 Task: In the  document management.txt Insert the command  'Viewing'Email the file to   'softage2@softage.net', with message attached Time-Sensitive: I kindly ask you to go through the email I've sent as soon as possible. and file type: HTML
Action: Mouse moved to (334, 487)
Screenshot: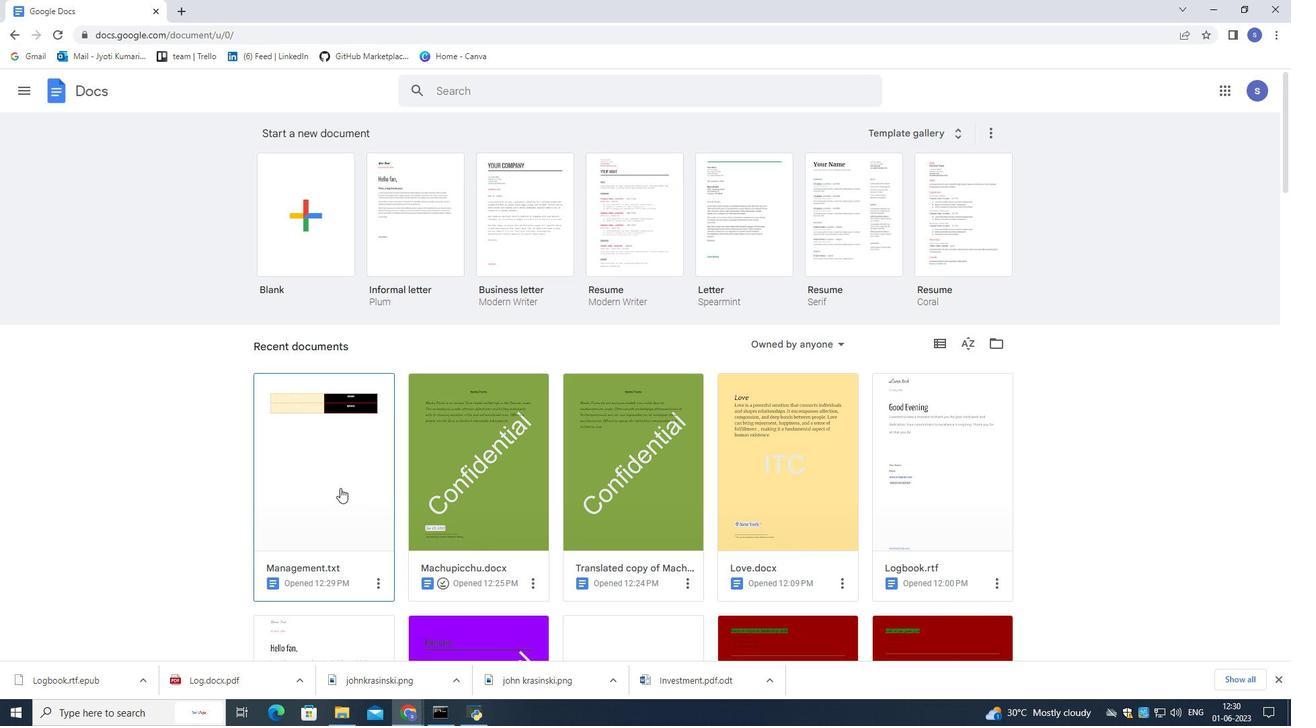 
Action: Mouse pressed left at (334, 487)
Screenshot: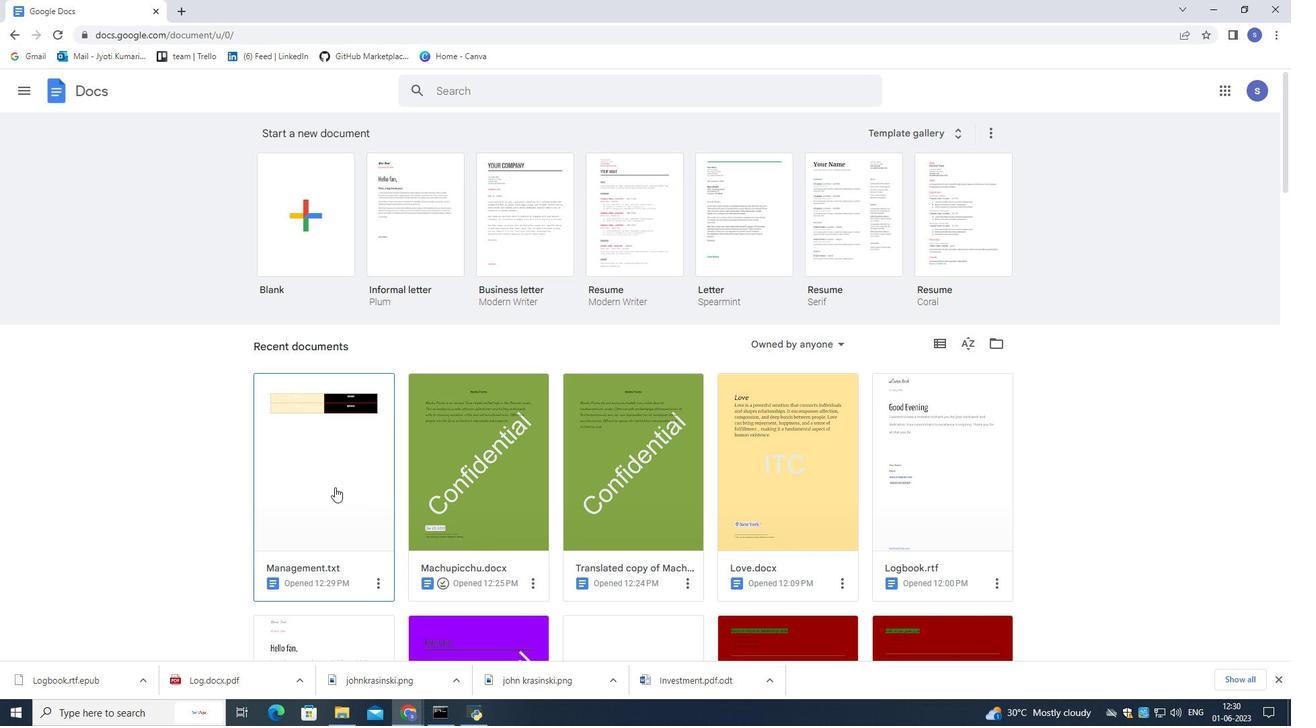 
Action: Mouse pressed left at (334, 487)
Screenshot: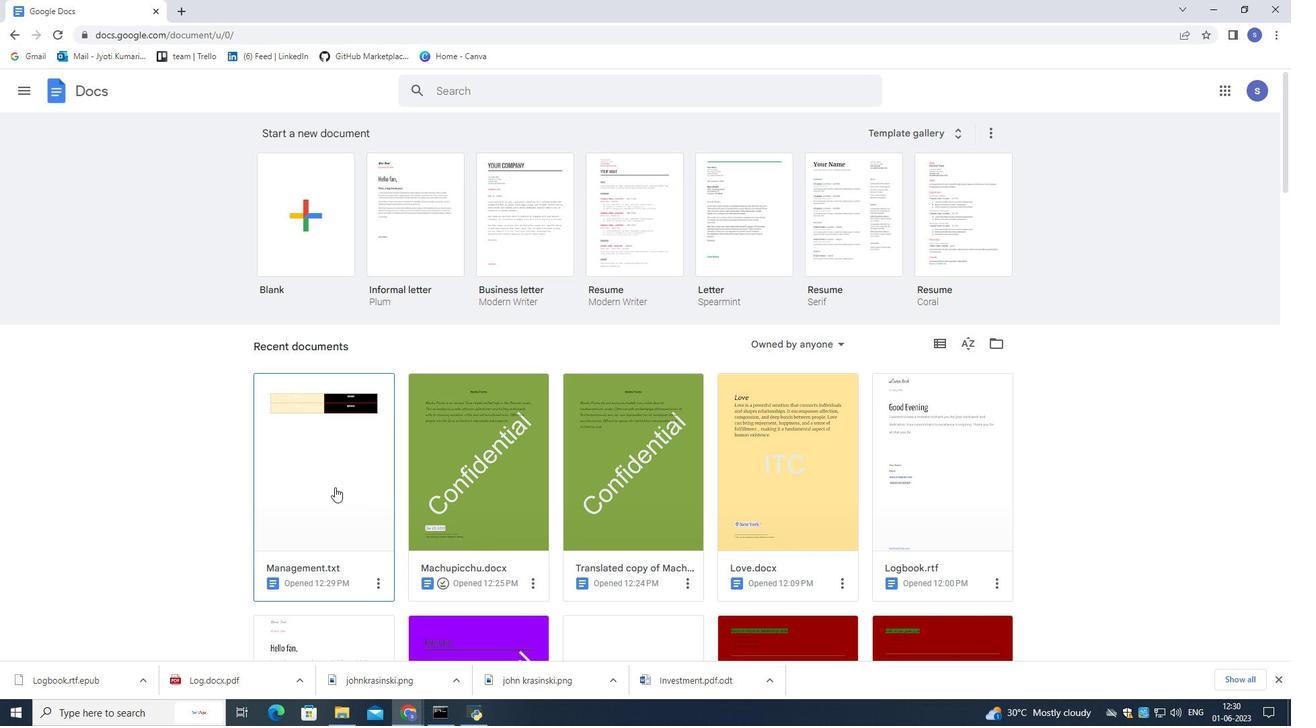 
Action: Mouse moved to (1207, 134)
Screenshot: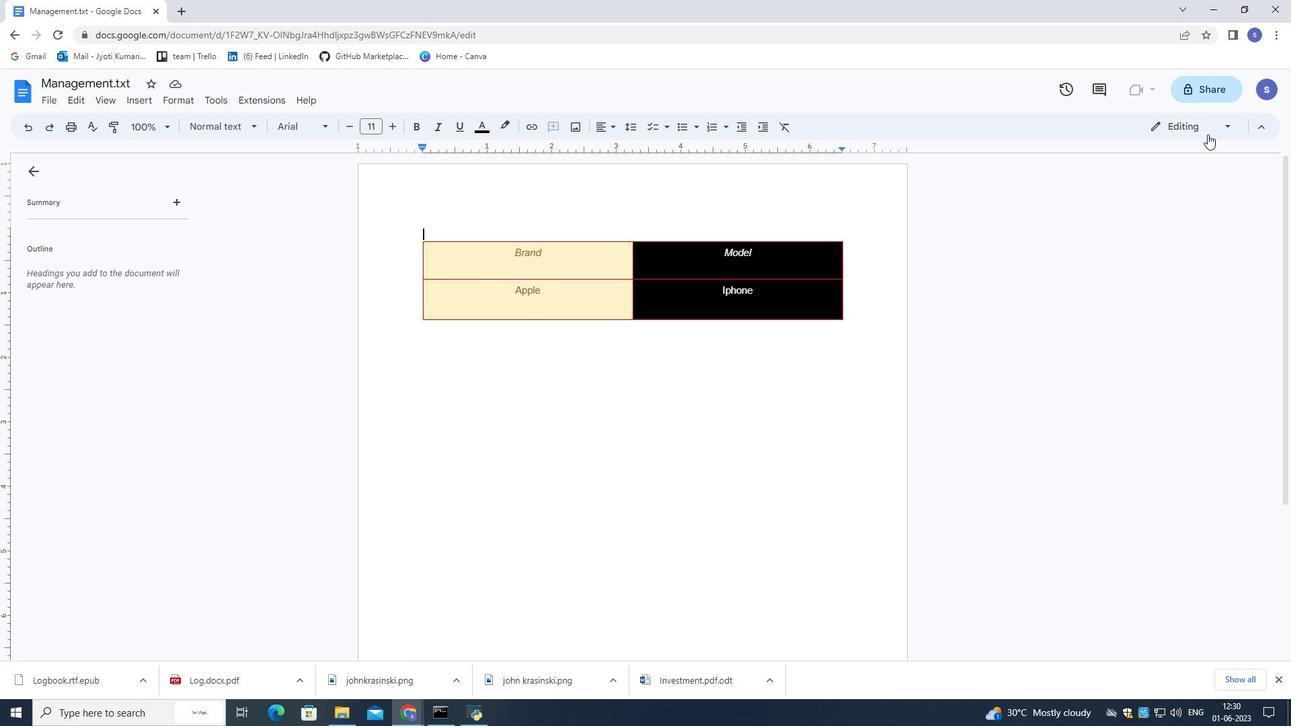 
Action: Mouse pressed left at (1207, 134)
Screenshot: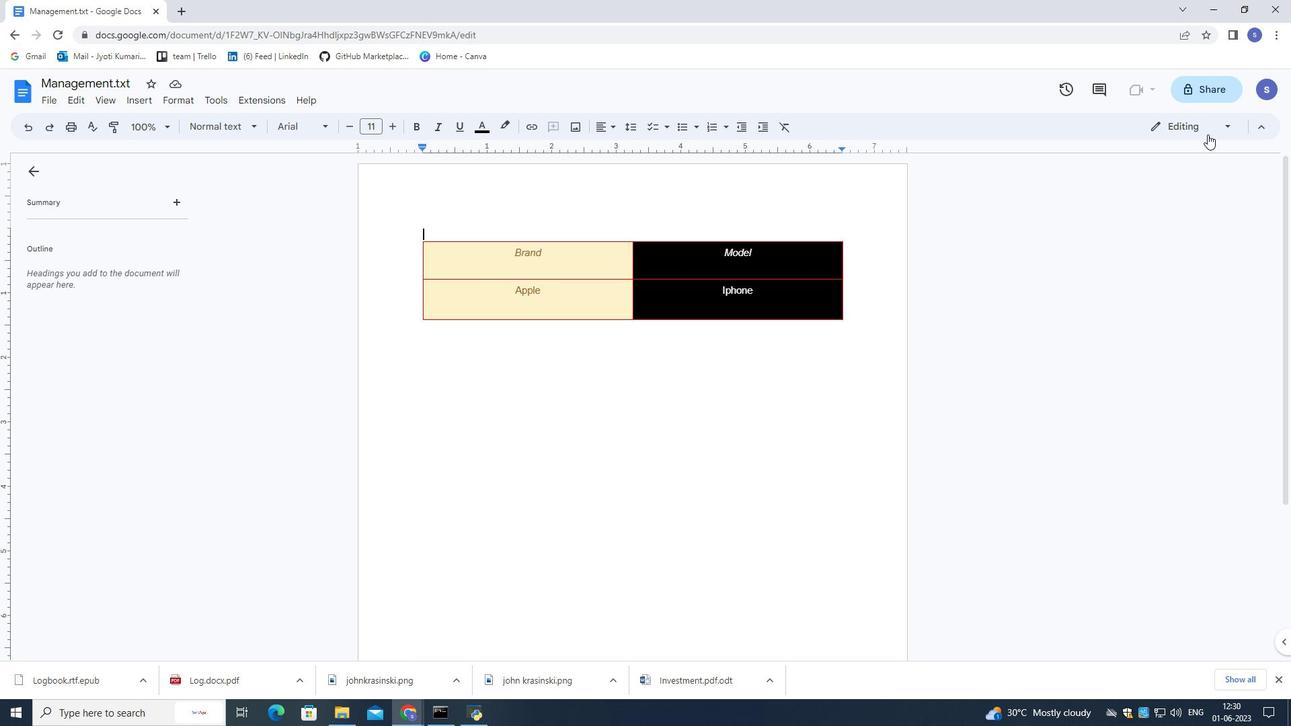 
Action: Mouse moved to (1186, 213)
Screenshot: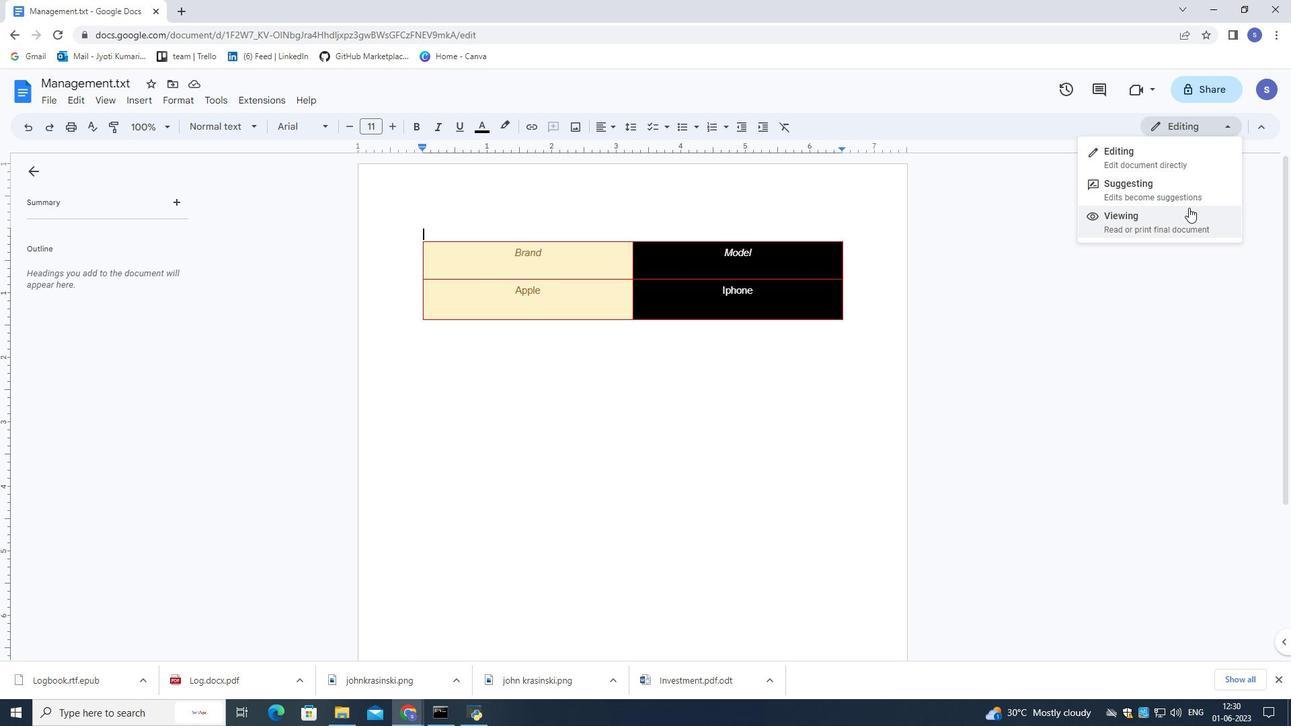 
Action: Mouse pressed left at (1186, 213)
Screenshot: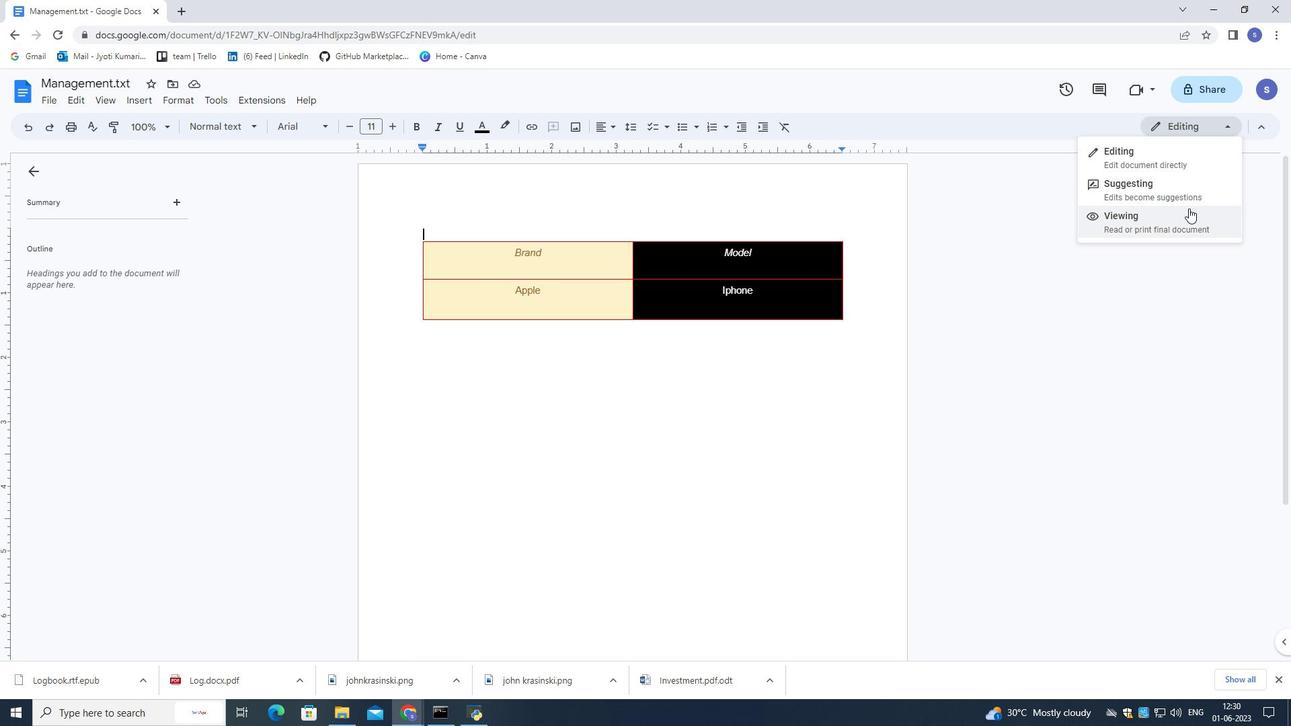 
Action: Mouse moved to (50, 100)
Screenshot: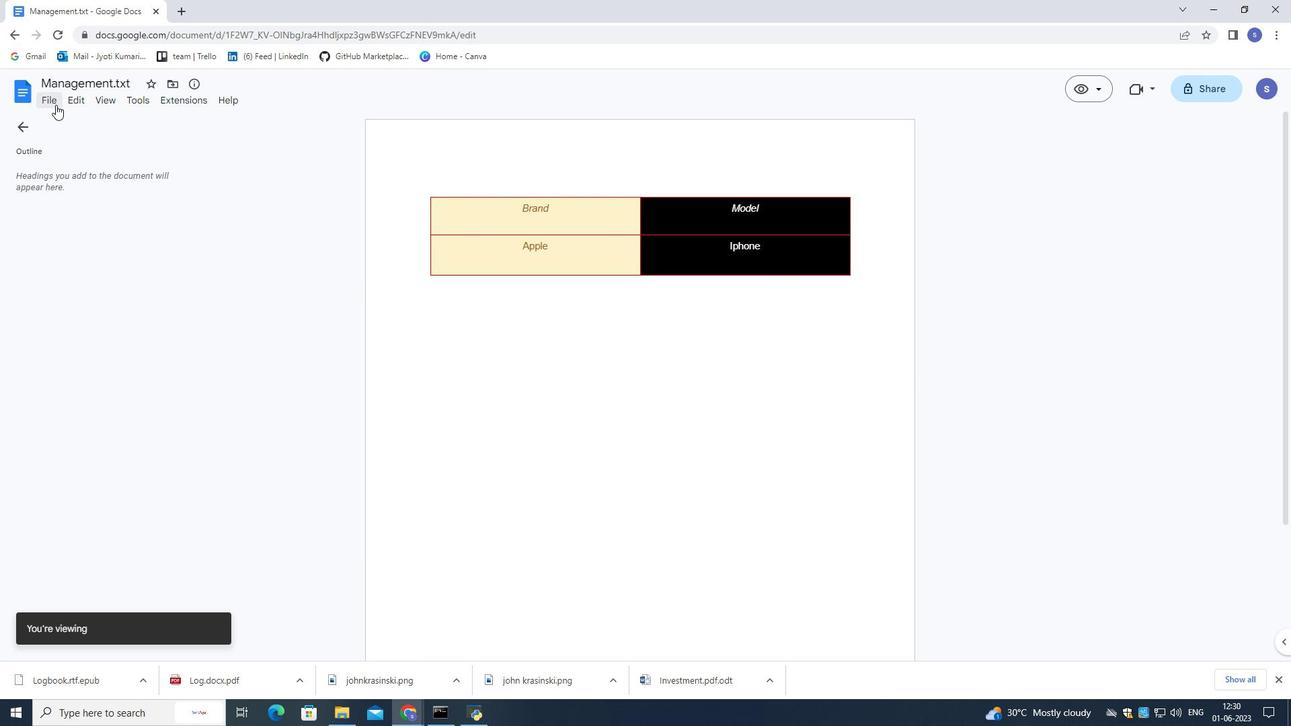 
Action: Mouse pressed left at (50, 100)
Screenshot: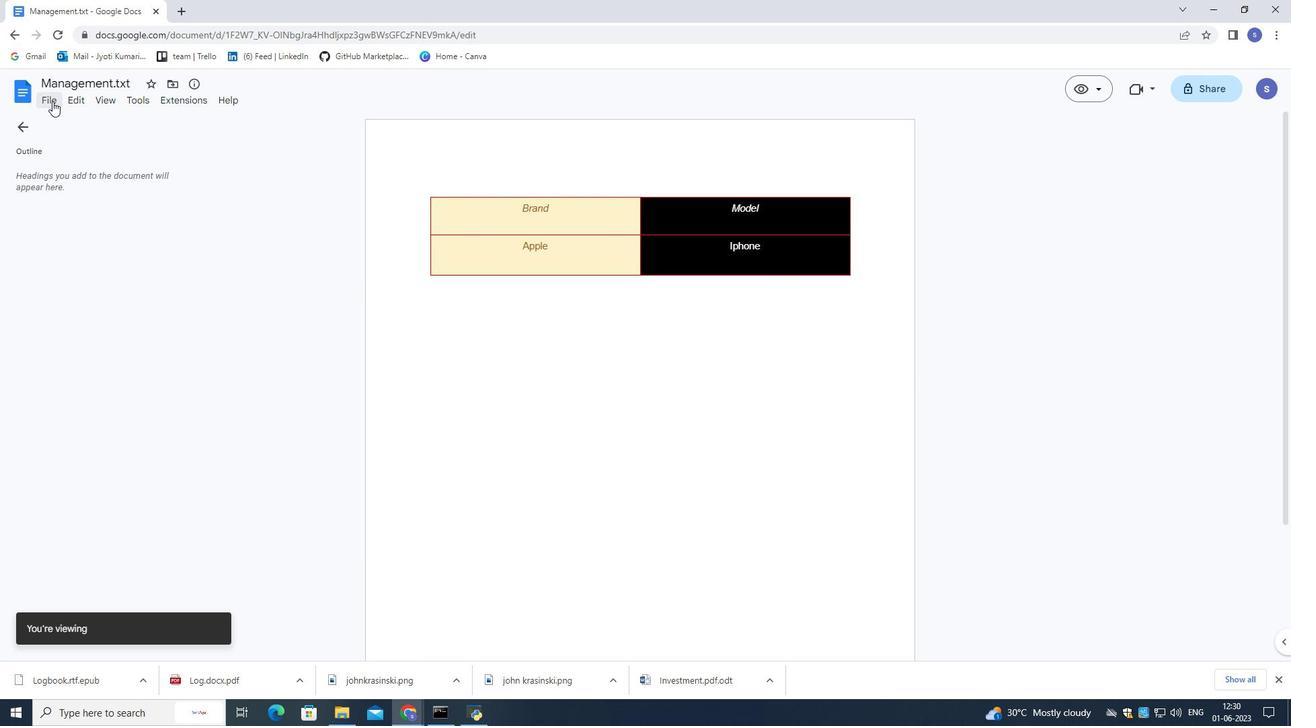 
Action: Mouse moved to (262, 225)
Screenshot: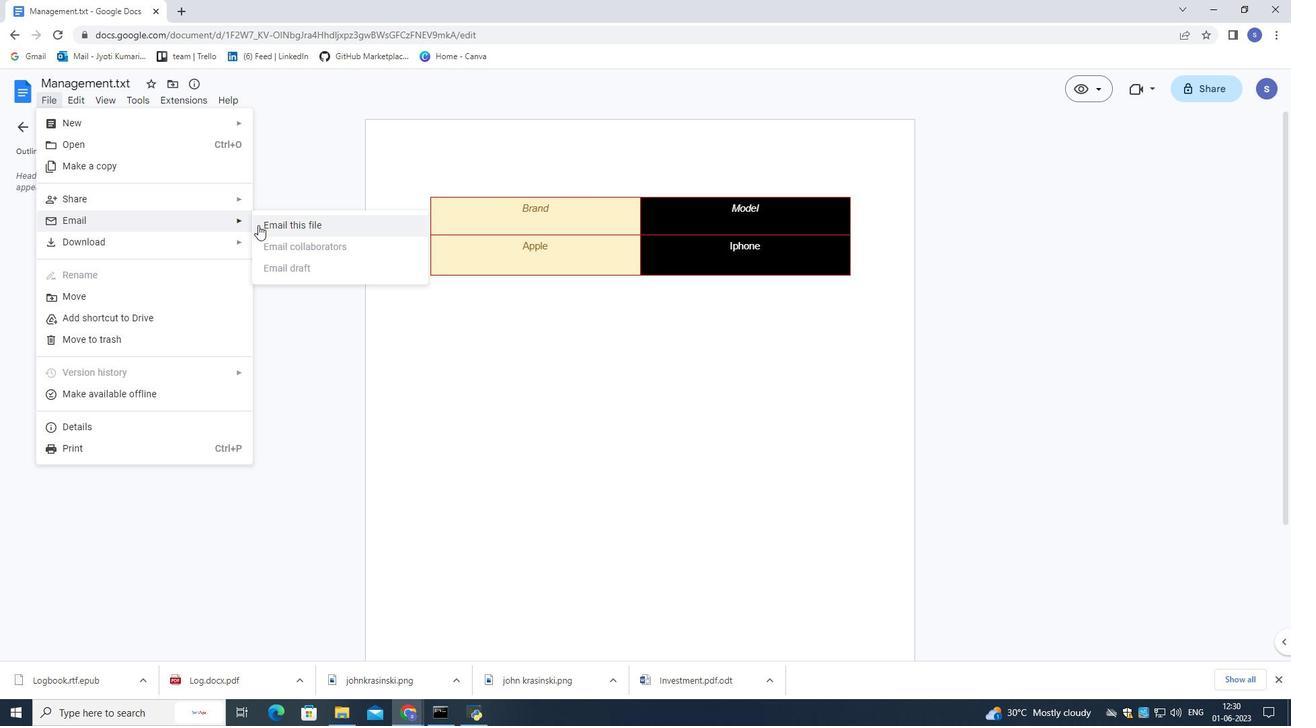 
Action: Mouse pressed left at (262, 225)
Screenshot: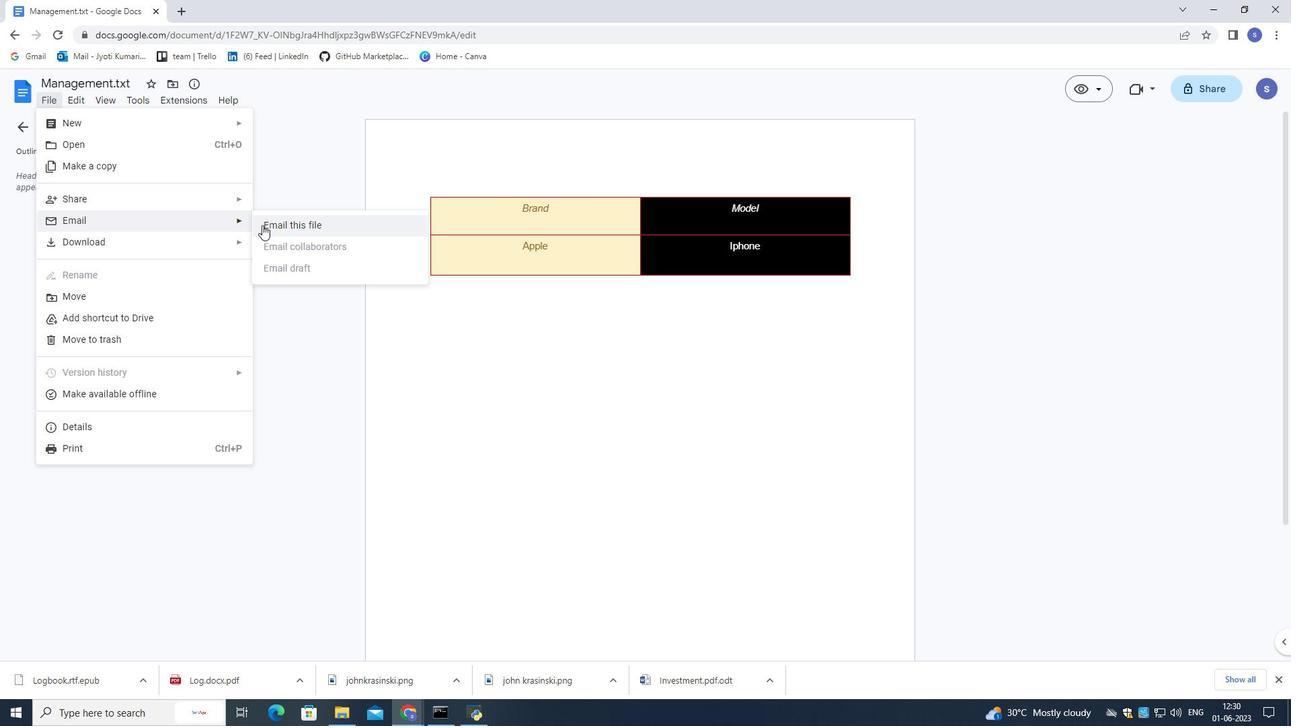 
Action: Mouse moved to (1292, 725)
Screenshot: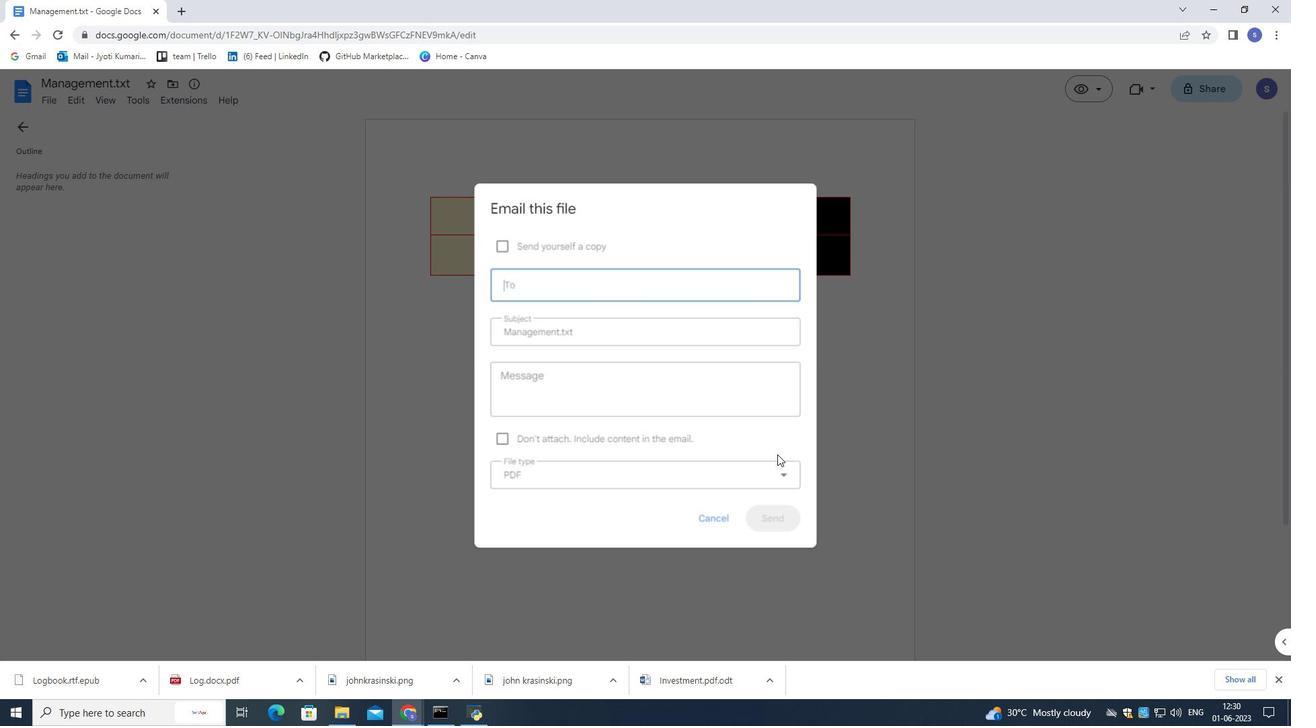 
Action: Key pressed softage.2<Key.shift>@softage.net
Screenshot: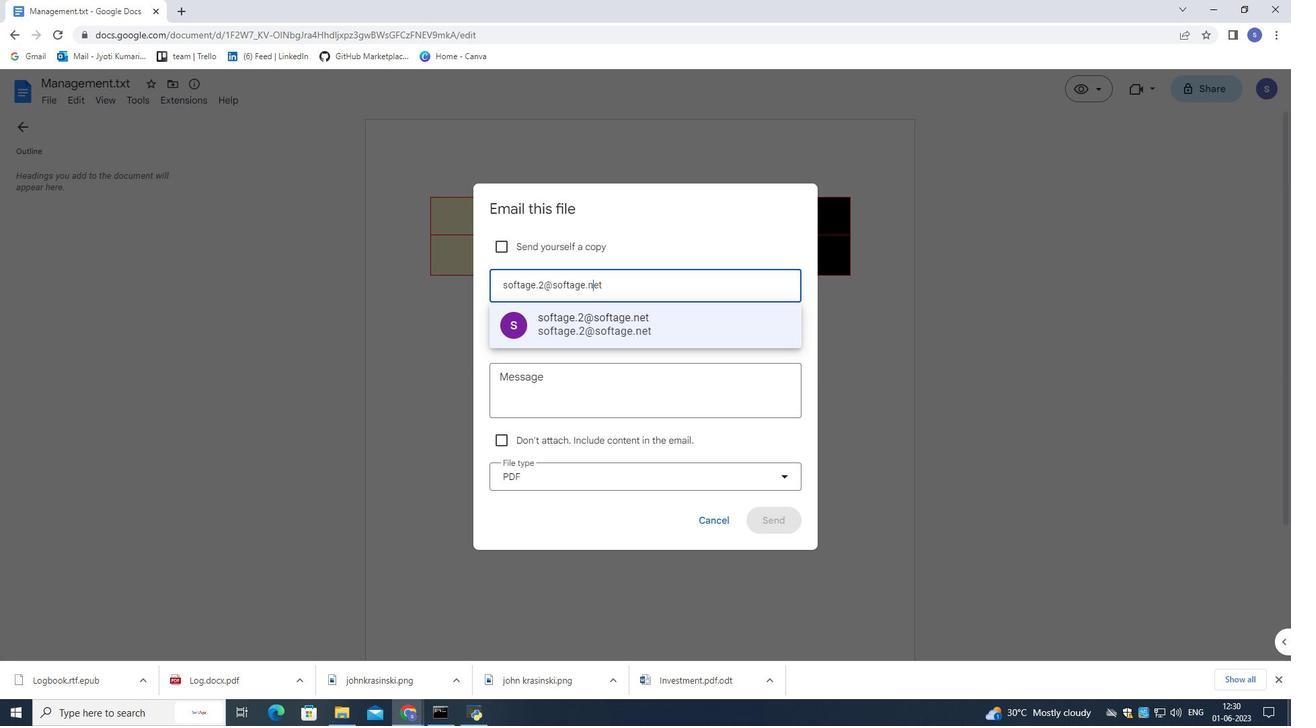 
Action: Mouse moved to (723, 332)
Screenshot: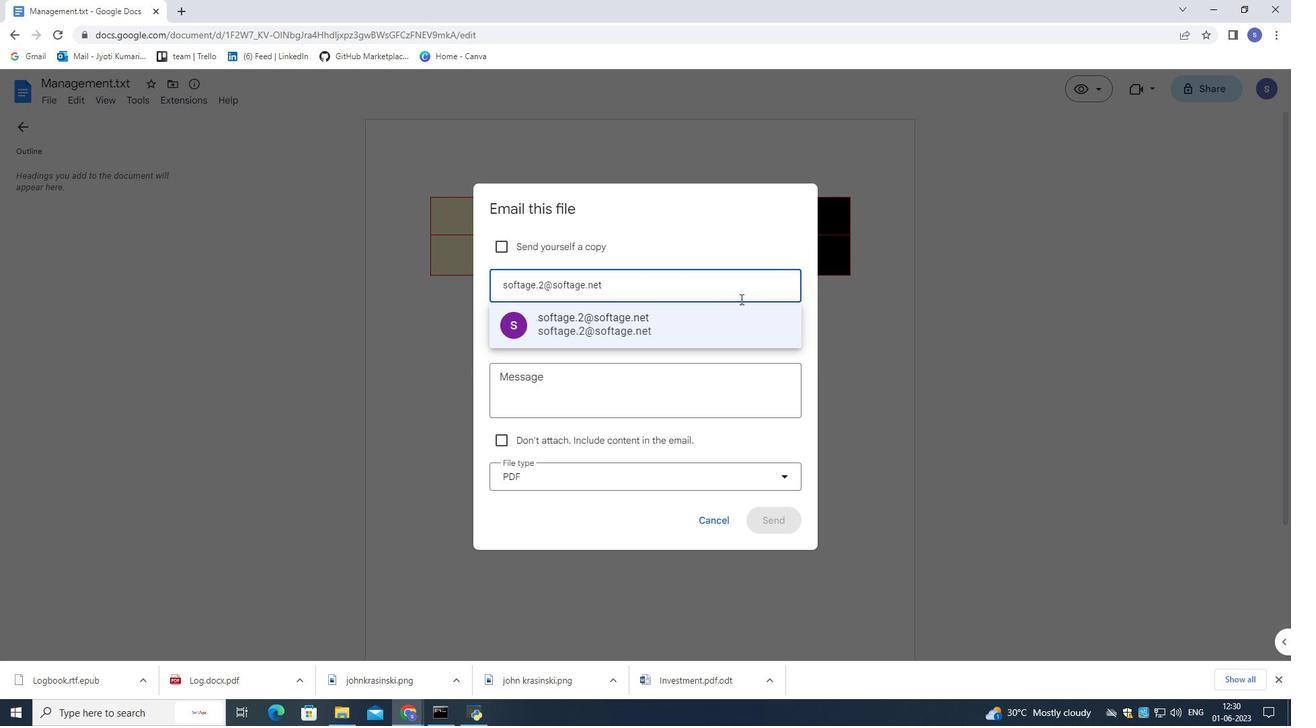 
Action: Mouse pressed left at (723, 332)
Screenshot: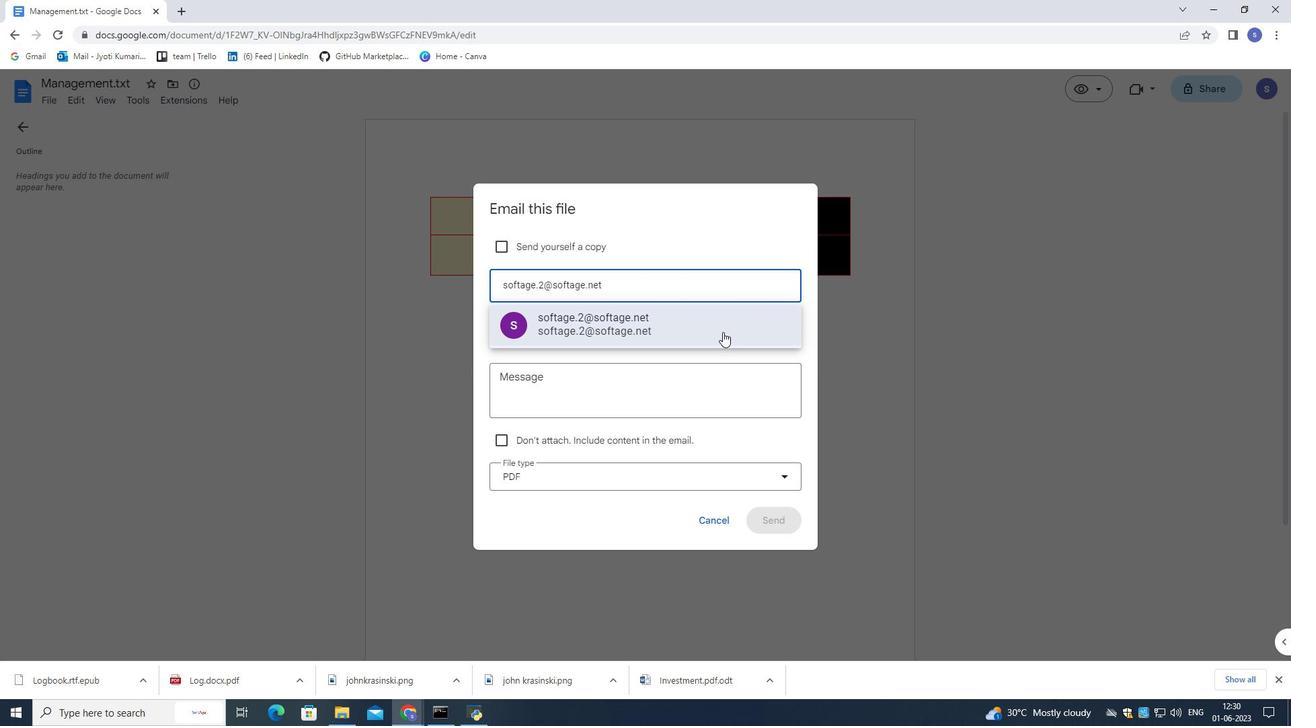 
Action: Mouse moved to (731, 394)
Screenshot: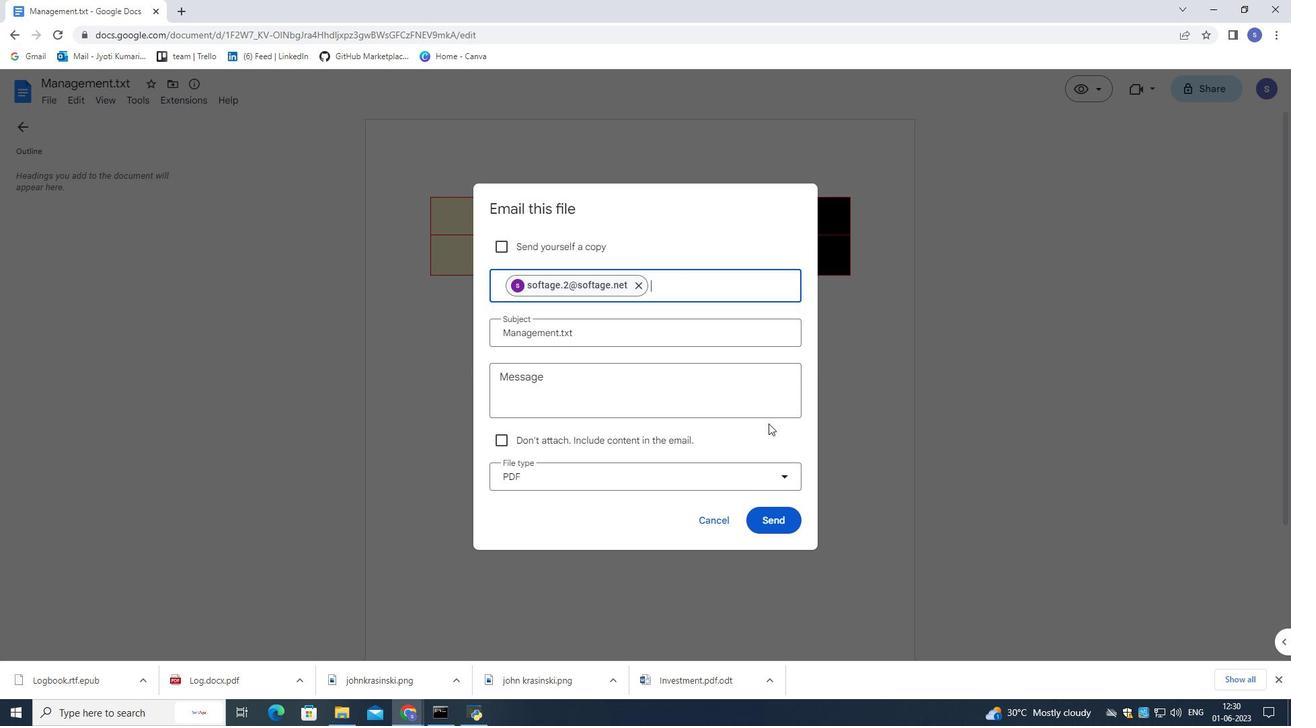 
Action: Mouse pressed left at (731, 394)
Screenshot: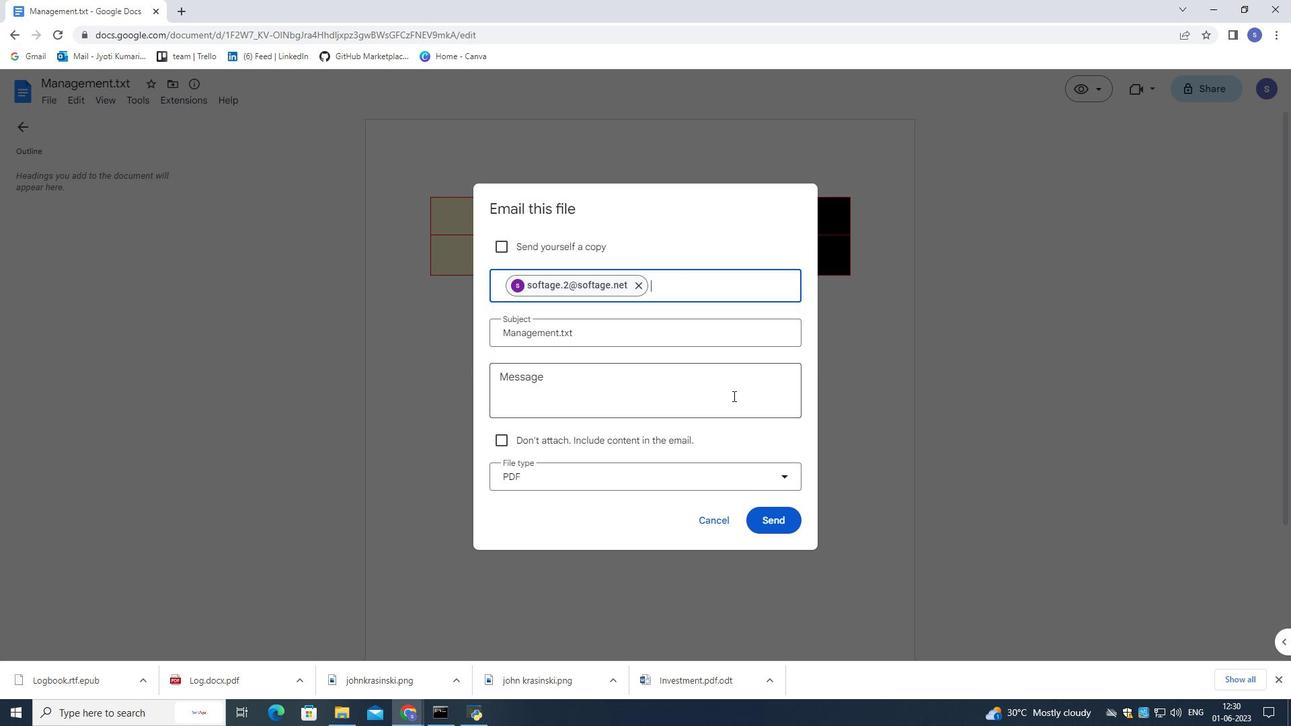 
Action: Mouse moved to (730, 394)
Screenshot: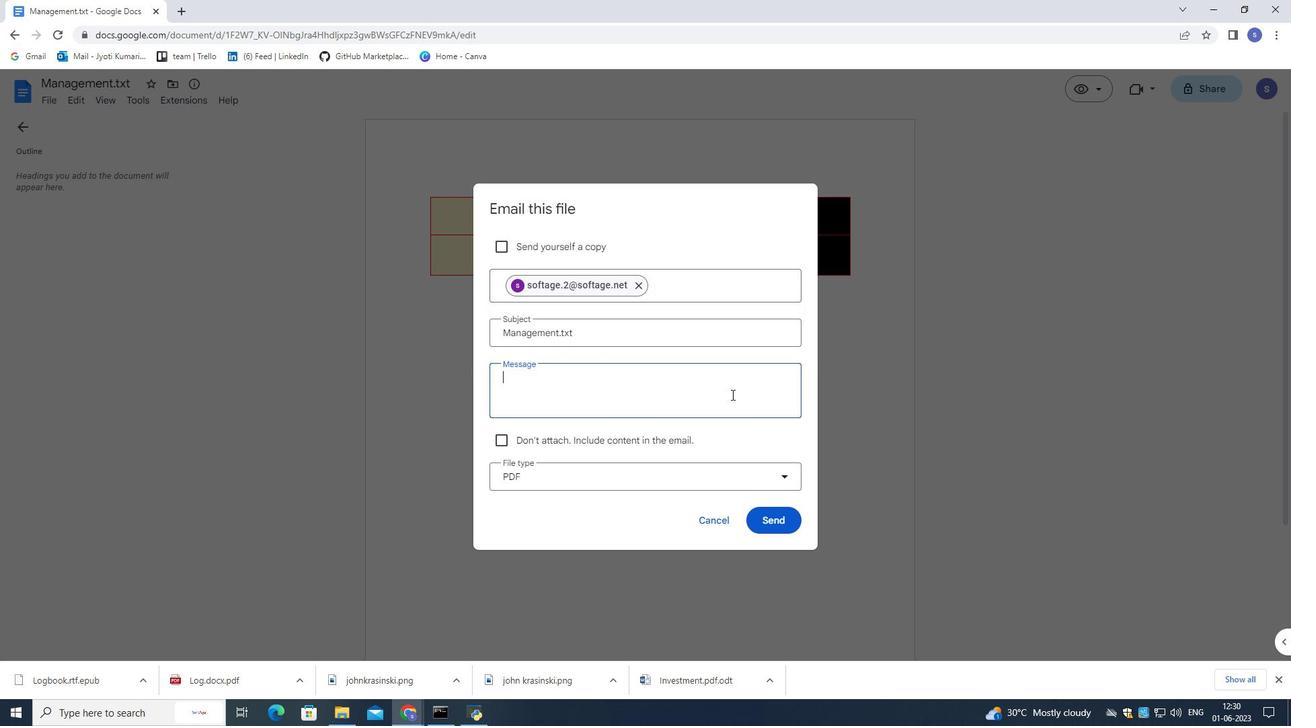 
Action: Key pressed <Key.shift>Time-sensitive<Key.space><Key.shift_r>:<Key.space><Key.shift>I<Key.space>kindly<Key.space>asj<Key.backspace>k<Key.space>yu<Key.backspace>ou<Key.space>to<Key.space>go<Key.space>through<Key.space>the<Key.space>w<Key.backspace>email<Key.space><Key.shift>I'he<Key.space>ssent<Key.space>as<Key.space>soon<Key.space>as<Key.space>possible.
Screenshot: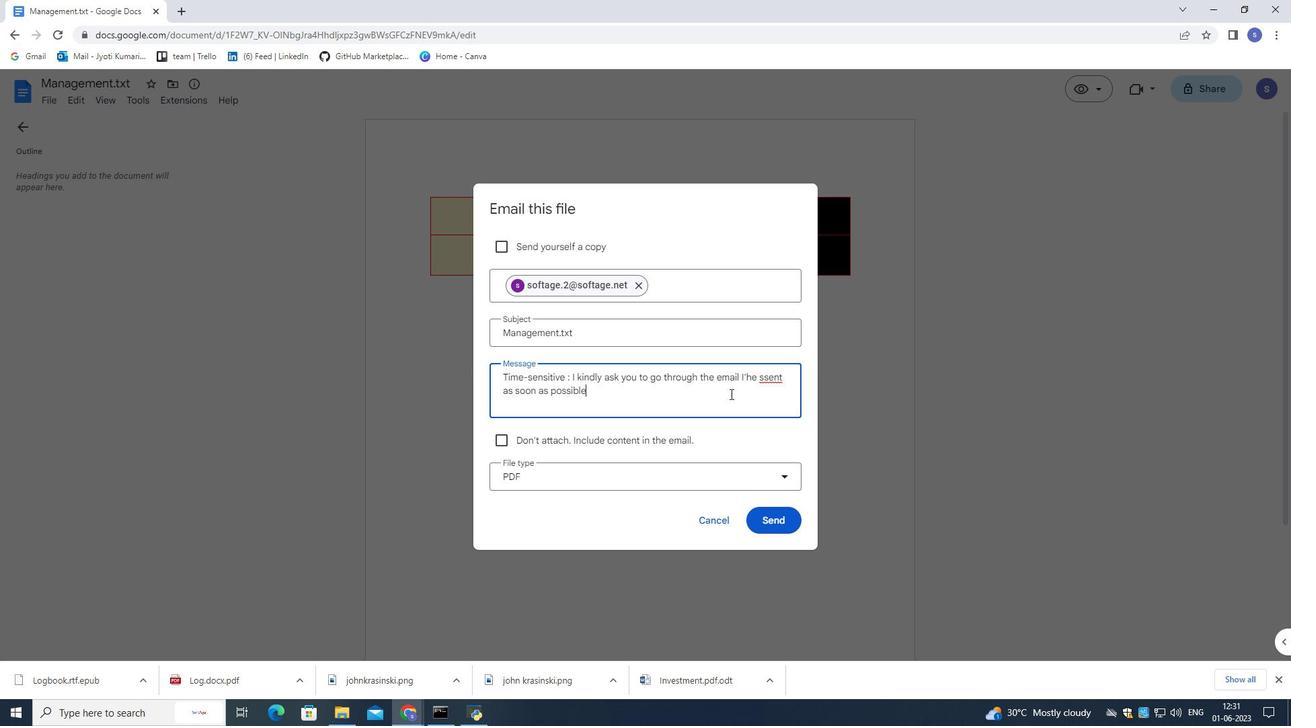 
Action: Mouse moved to (766, 380)
Screenshot: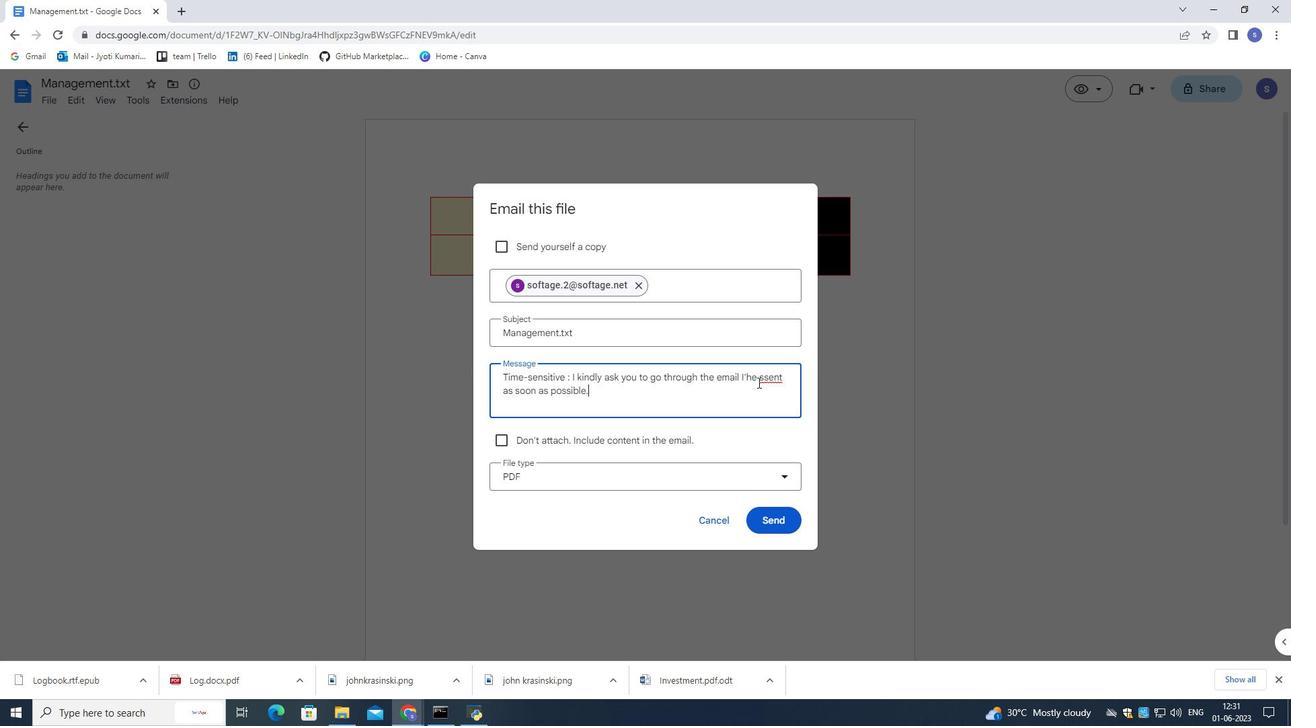 
Action: Mouse pressed left at (766, 380)
Screenshot: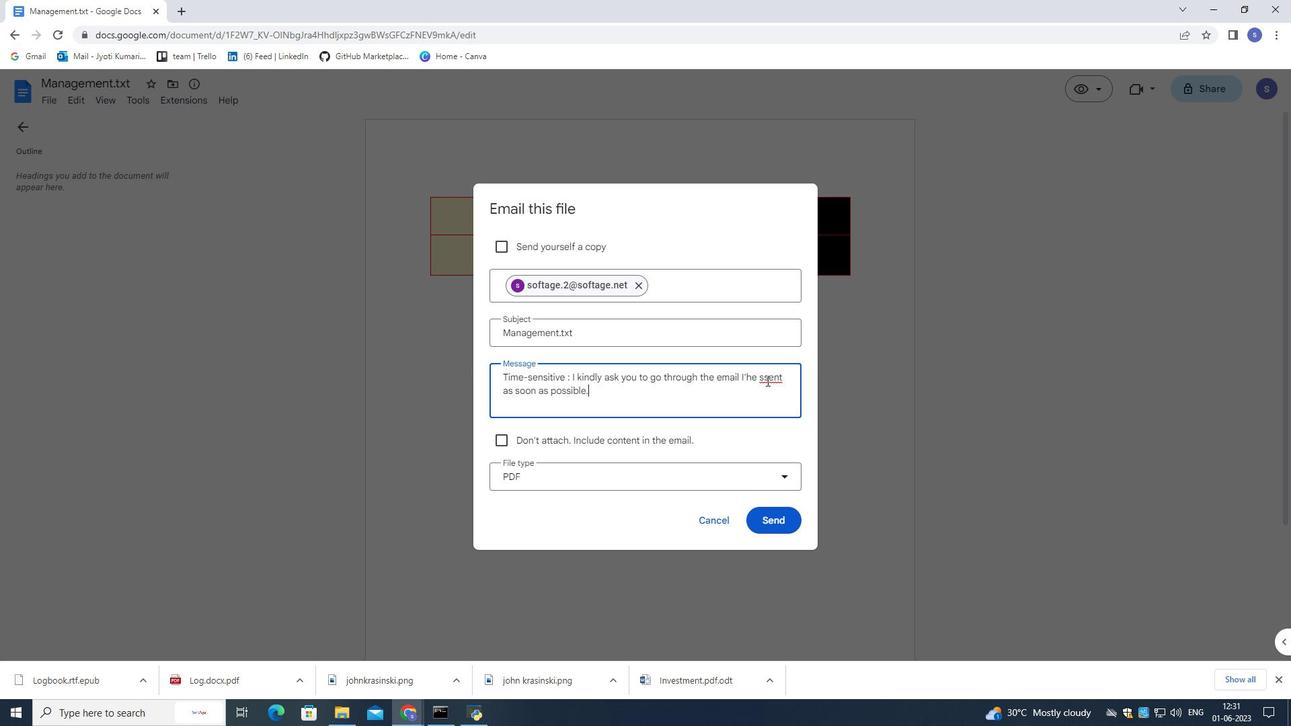 
Action: Mouse moved to (764, 400)
Screenshot: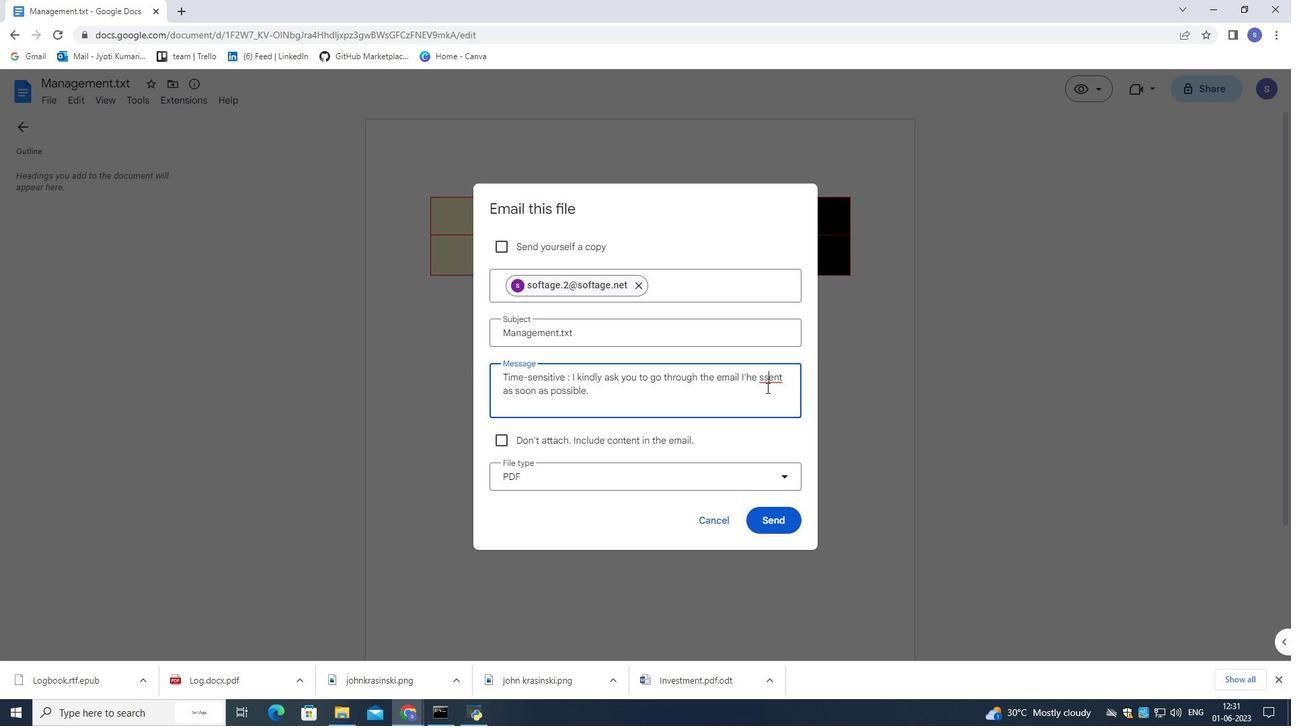 
Action: Key pressed <Key.backspace>
Screenshot: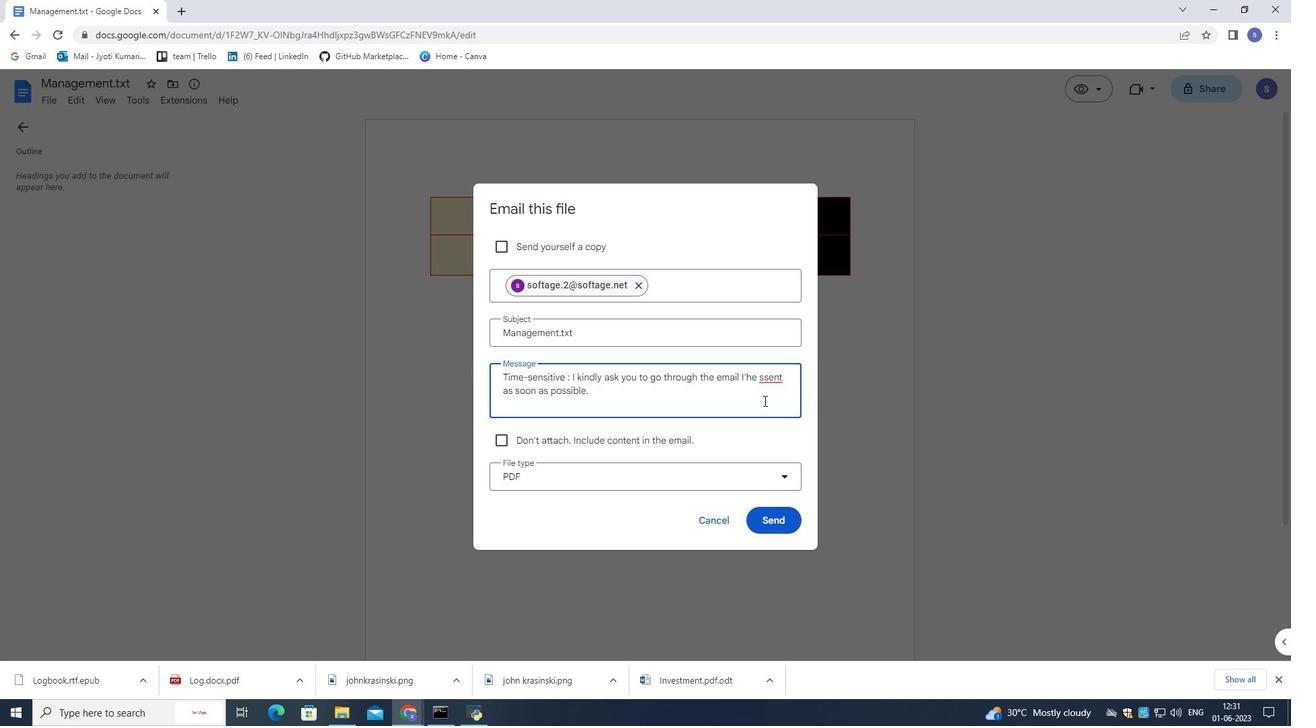 
Action: Mouse moved to (760, 472)
Screenshot: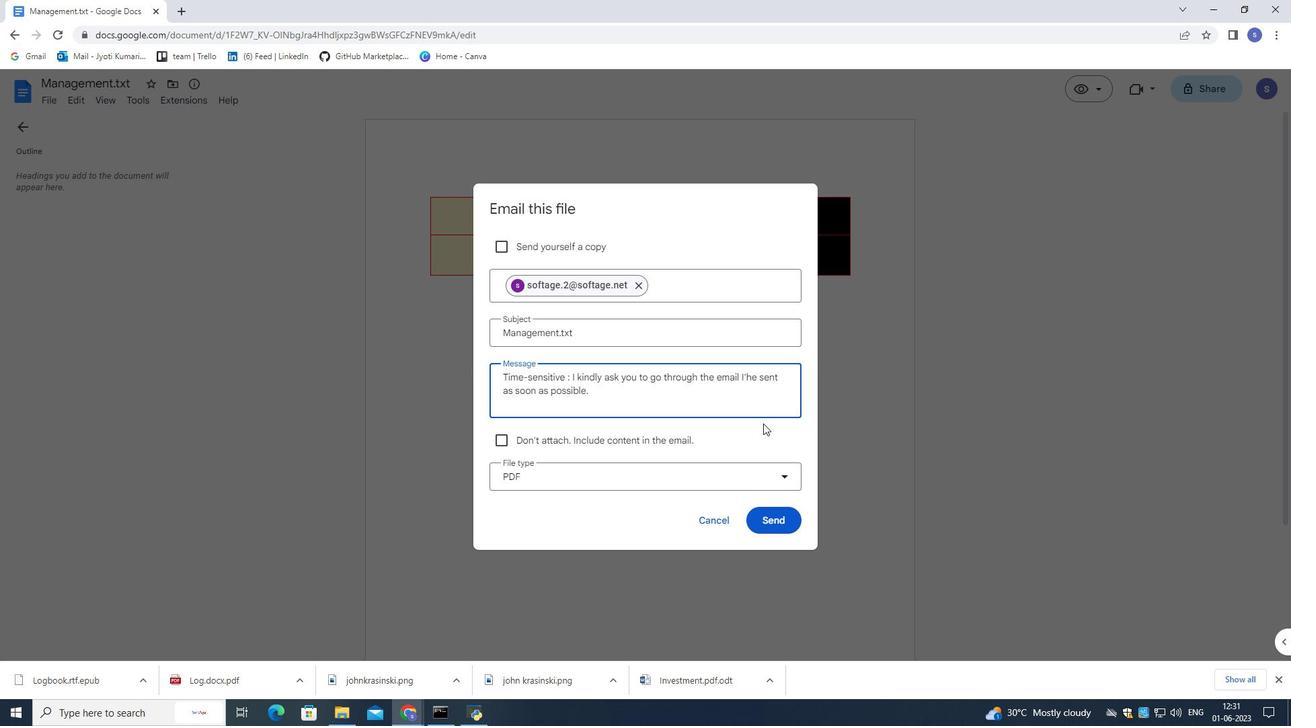 
Action: Mouse pressed left at (760, 472)
Screenshot: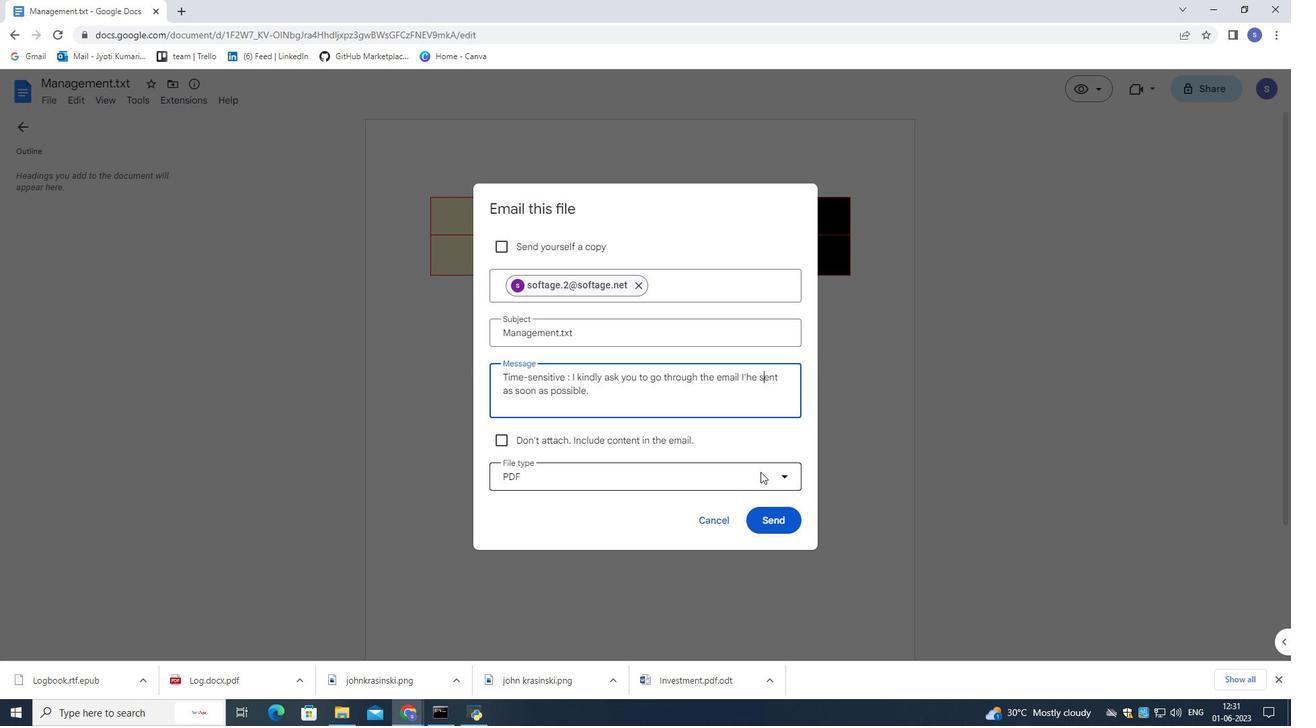
Action: Mouse moved to (750, 567)
Screenshot: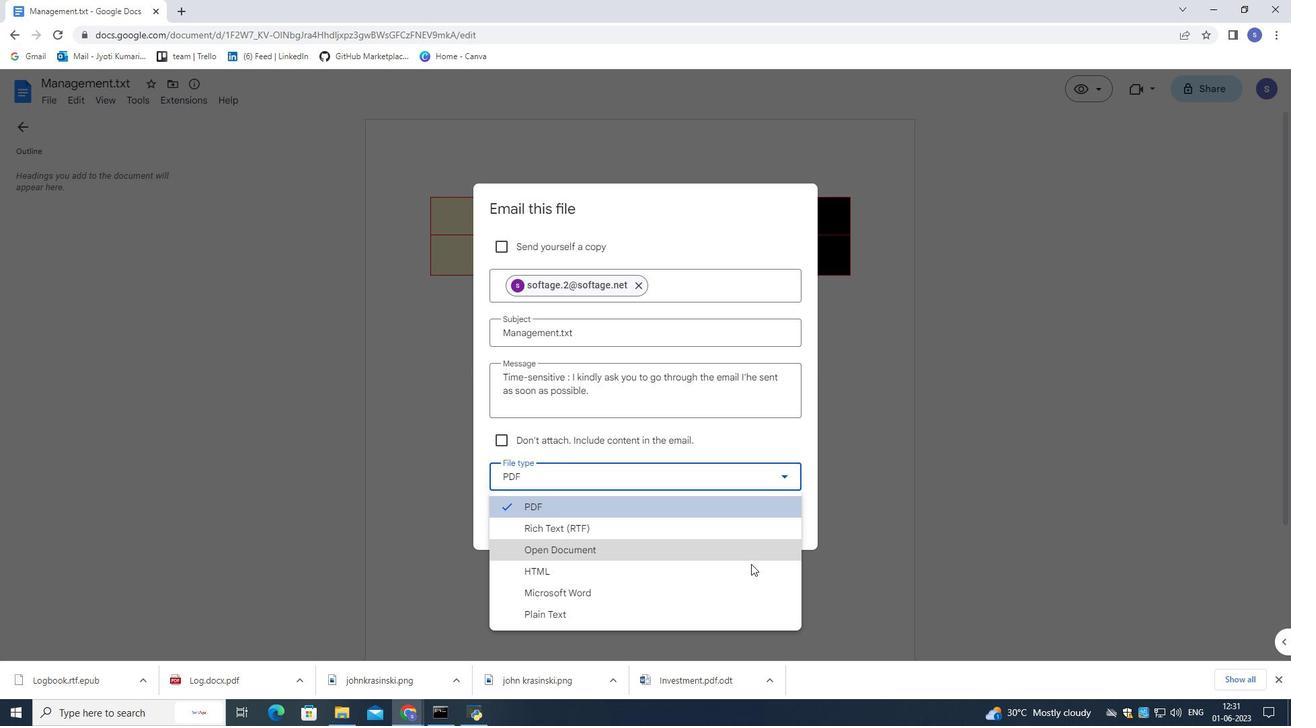 
Action: Mouse pressed left at (750, 567)
Screenshot: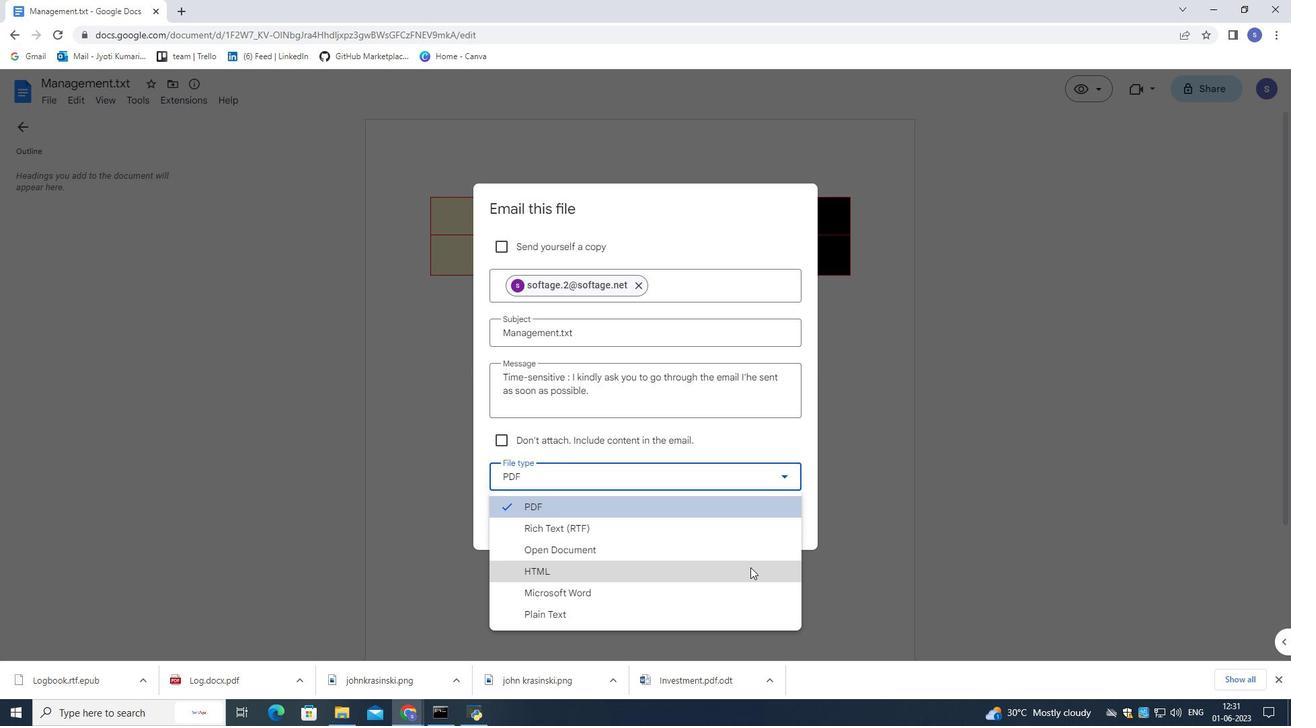 
Action: Mouse moved to (758, 525)
Screenshot: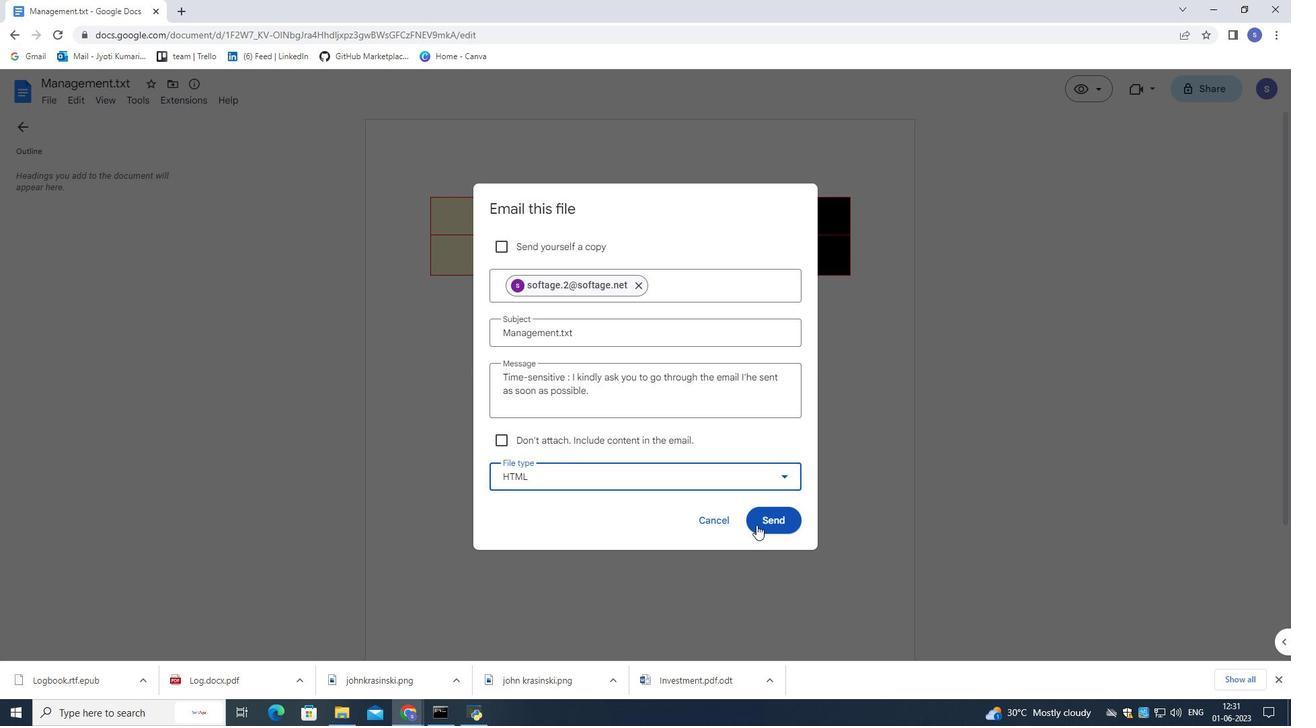 
Action: Mouse pressed left at (758, 525)
Screenshot: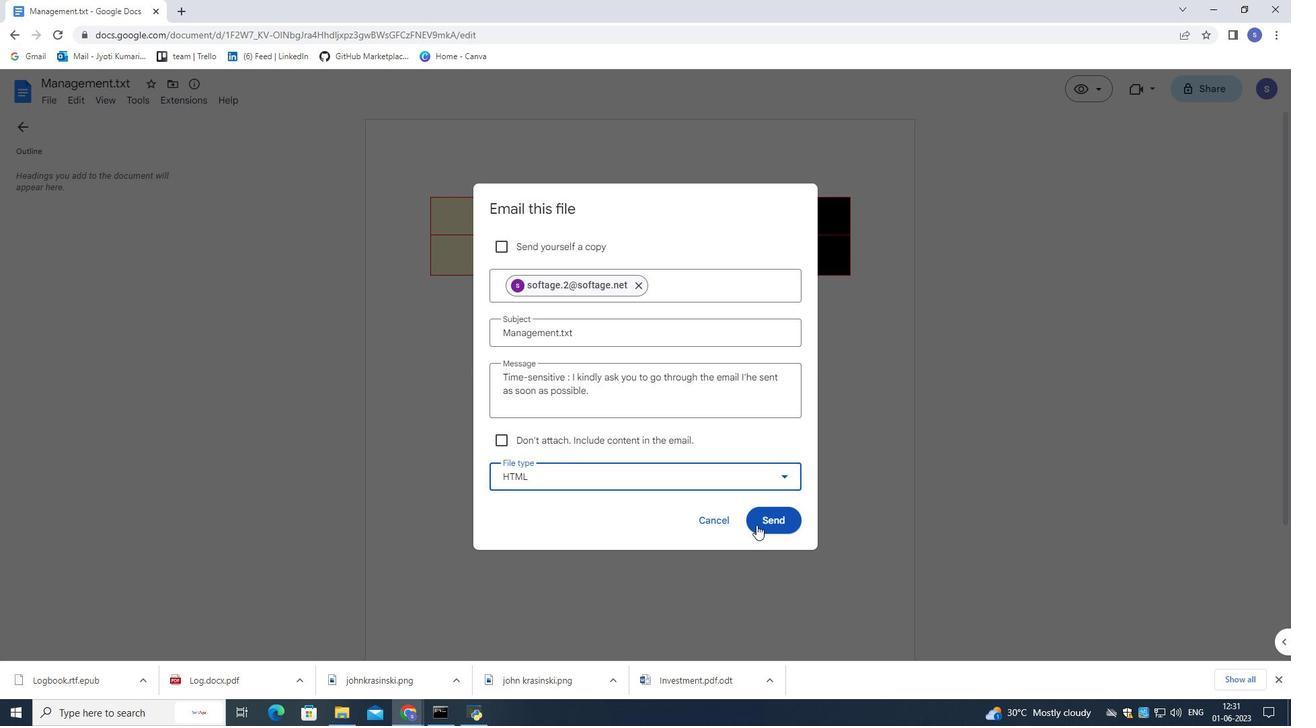 
Action: Mouse moved to (675, 375)
Screenshot: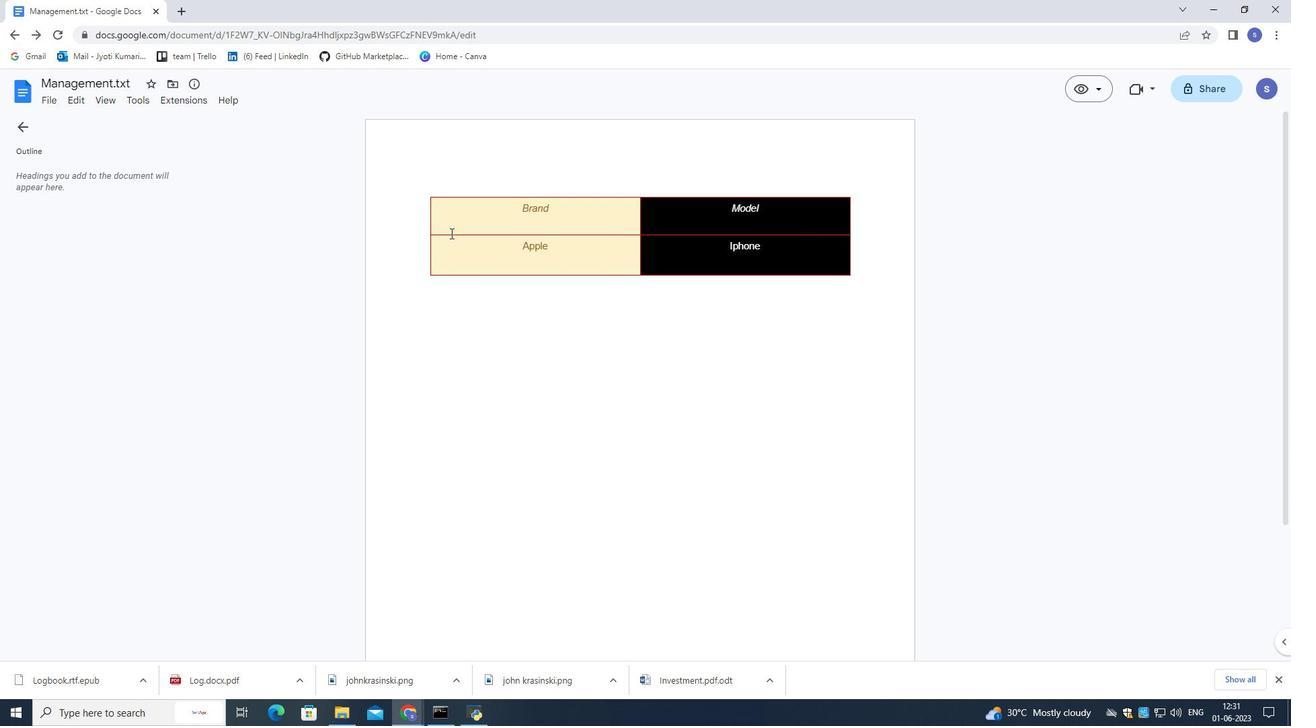 
Action: Mouse scrolled (675, 375) with delta (0, 0)
Screenshot: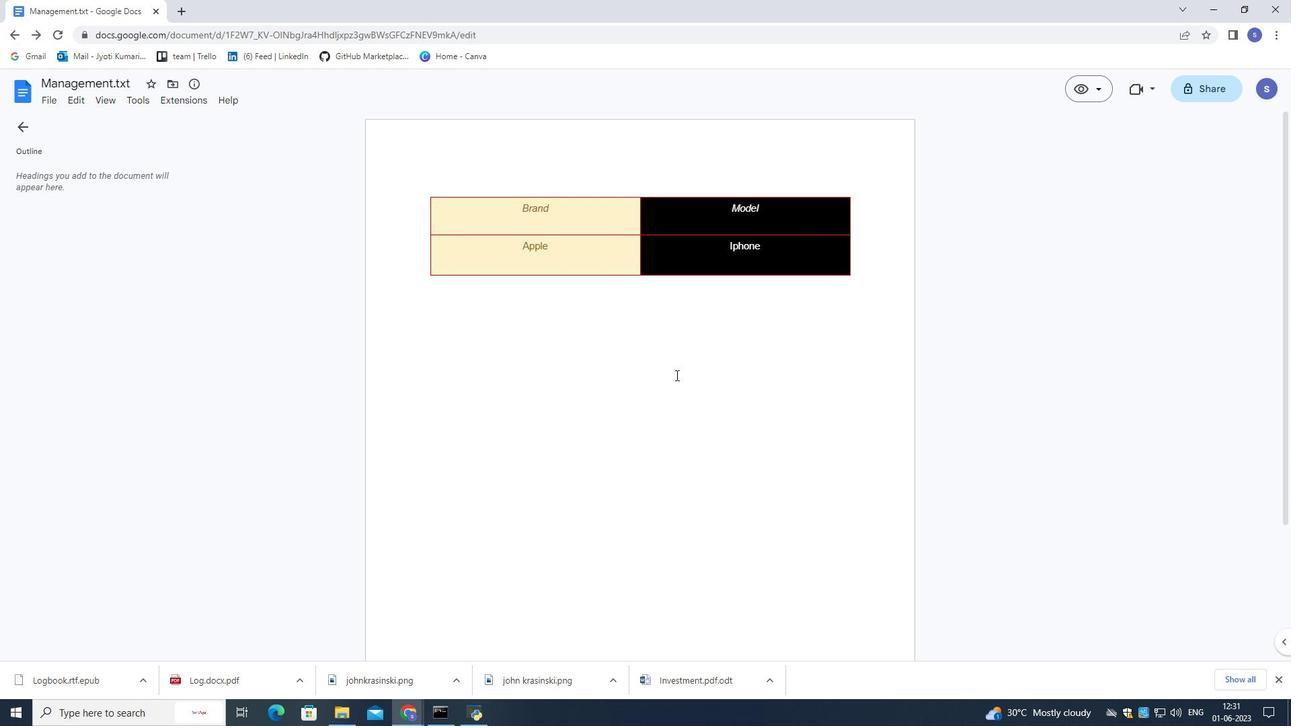 
Action: Mouse scrolled (675, 375) with delta (0, 0)
Screenshot: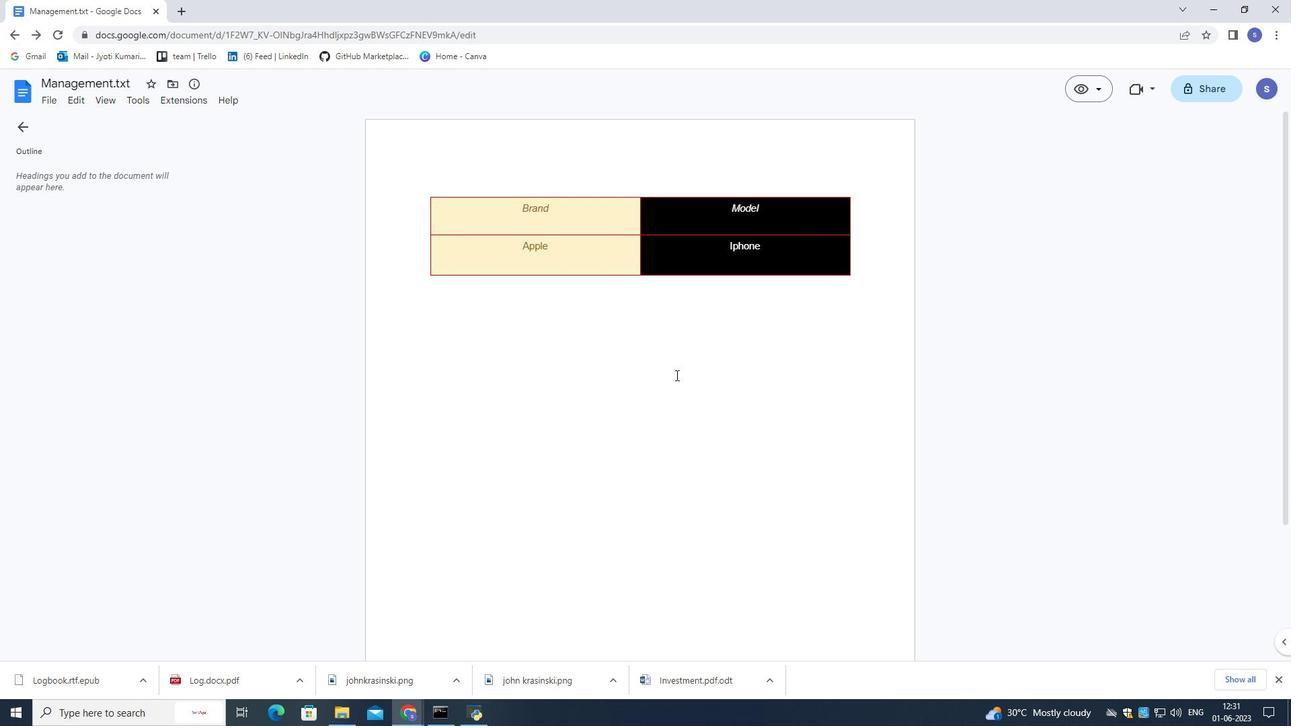 
Action: Mouse scrolled (675, 375) with delta (0, 0)
Screenshot: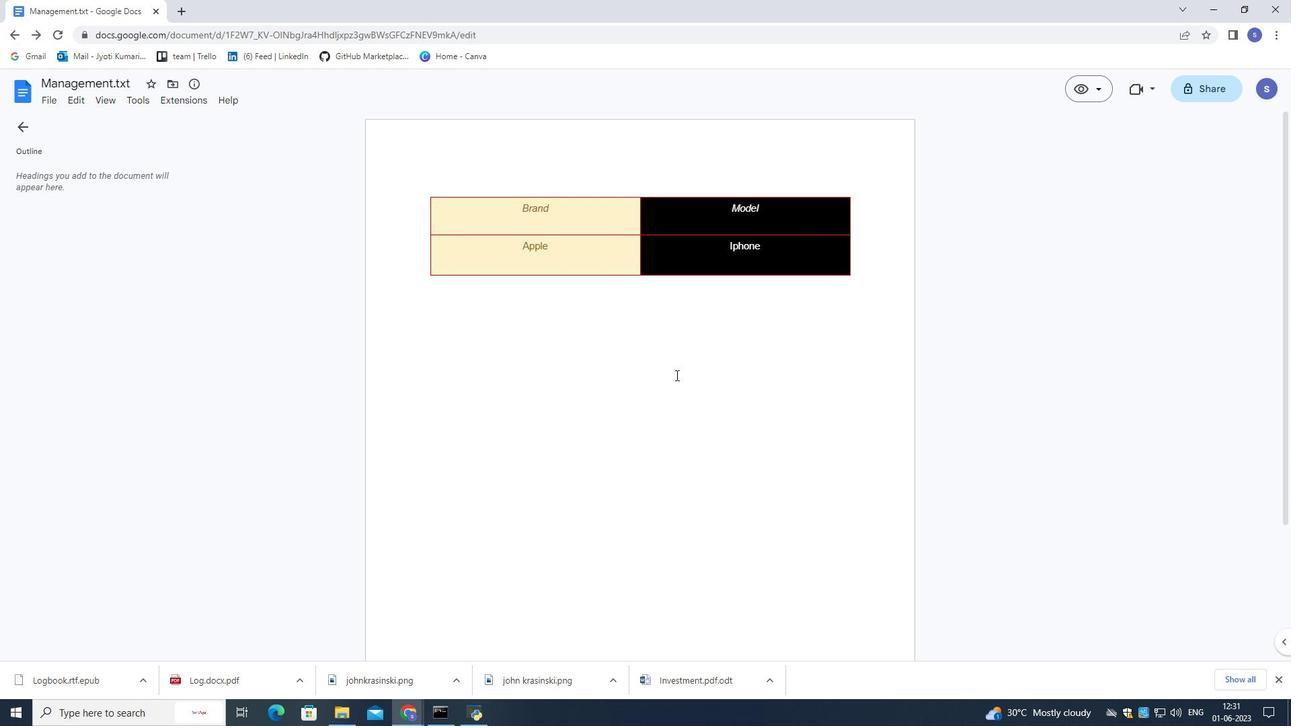 
Action: Mouse scrolled (675, 375) with delta (0, 0)
Screenshot: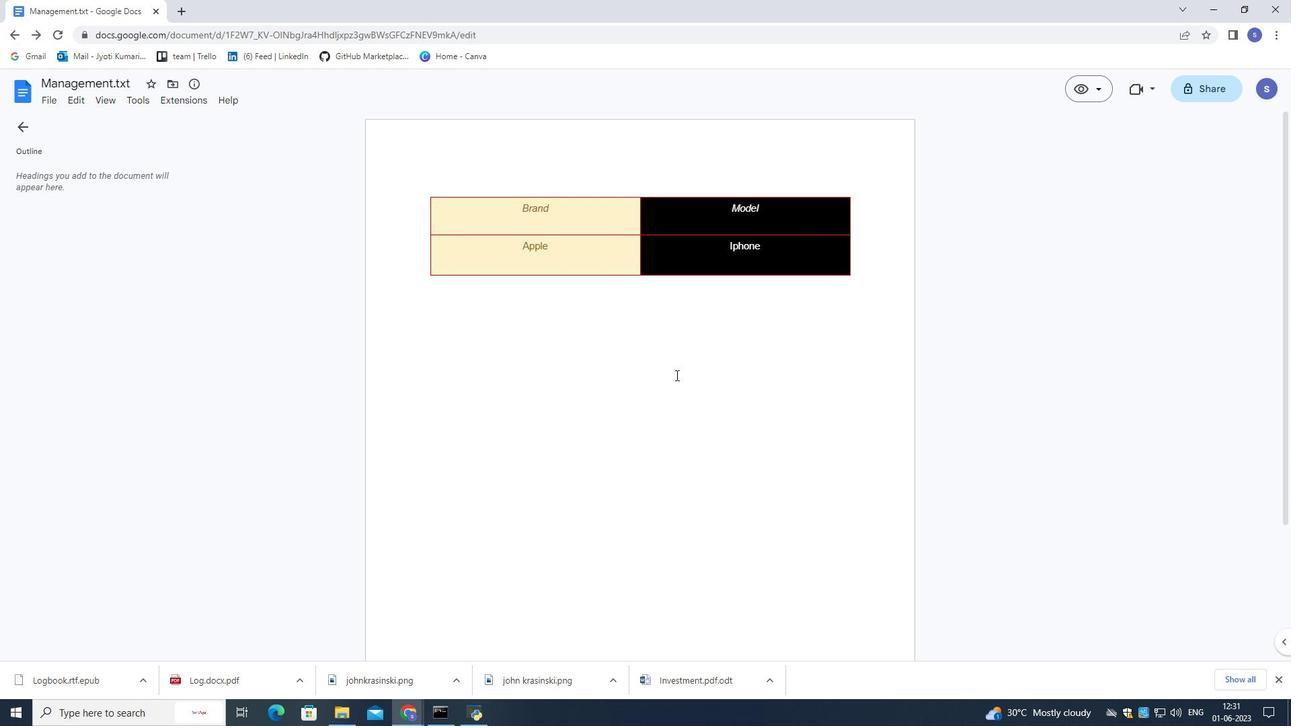 
Action: Mouse scrolled (675, 374) with delta (0, 0)
Screenshot: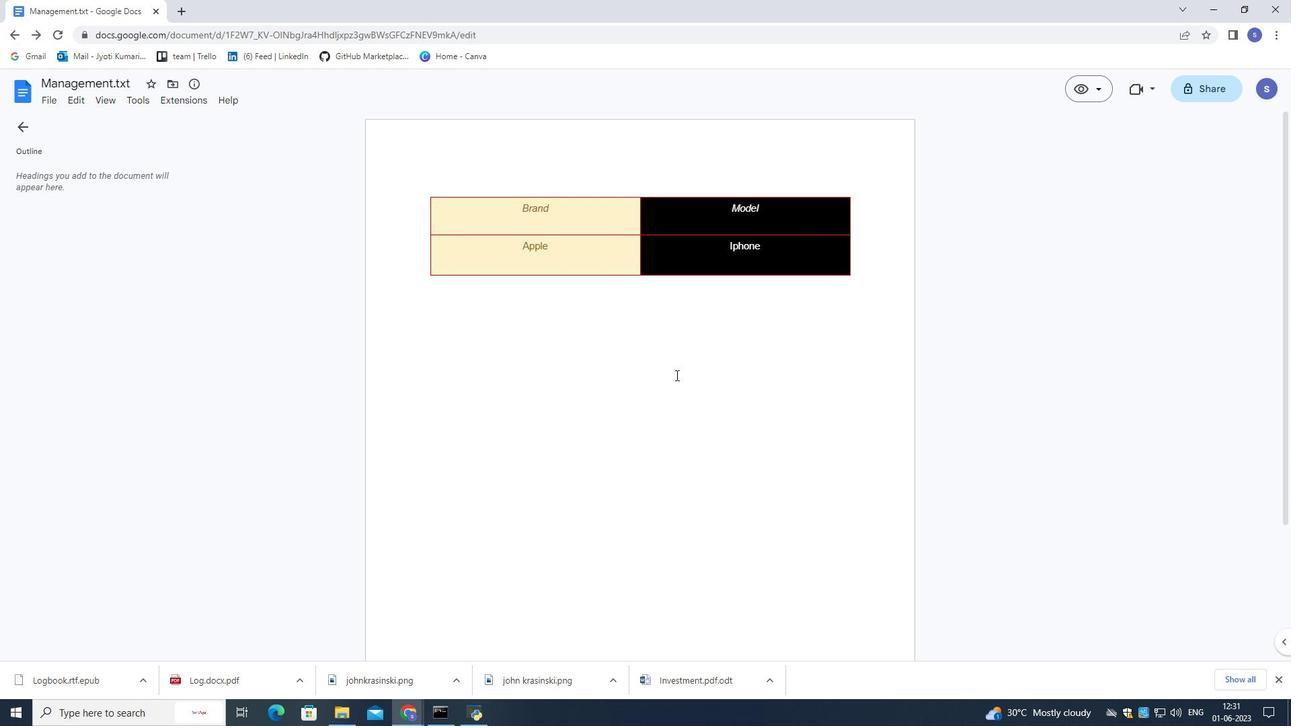 
Action: Mouse scrolled (675, 374) with delta (0, 0)
Screenshot: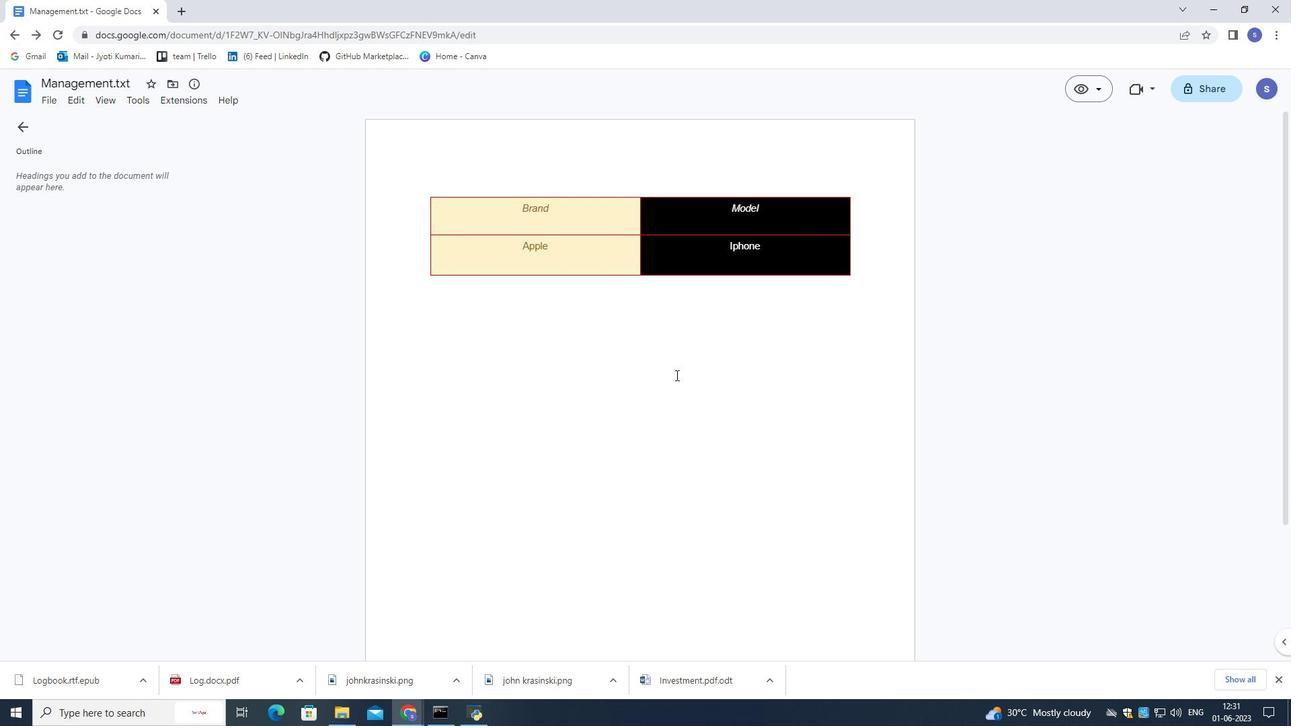 
Action: Mouse scrolled (675, 374) with delta (0, 0)
Screenshot: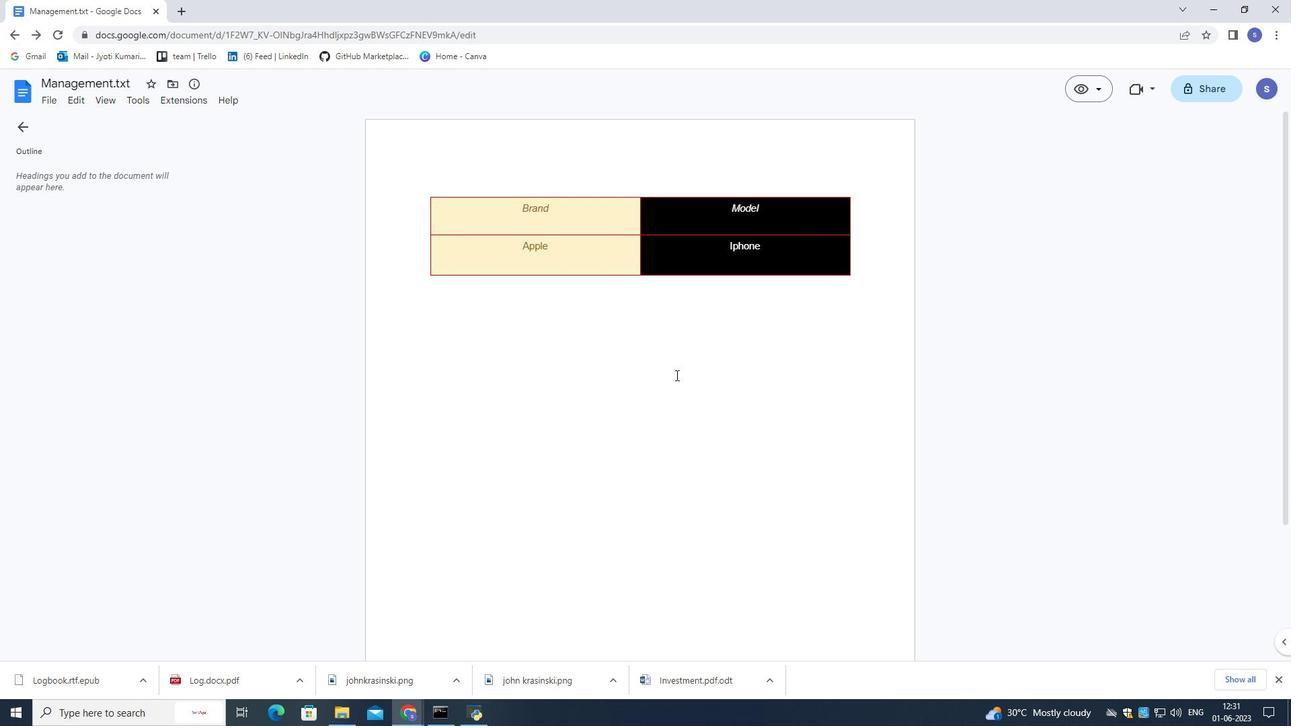 
Action: Mouse scrolled (675, 374) with delta (0, 0)
Screenshot: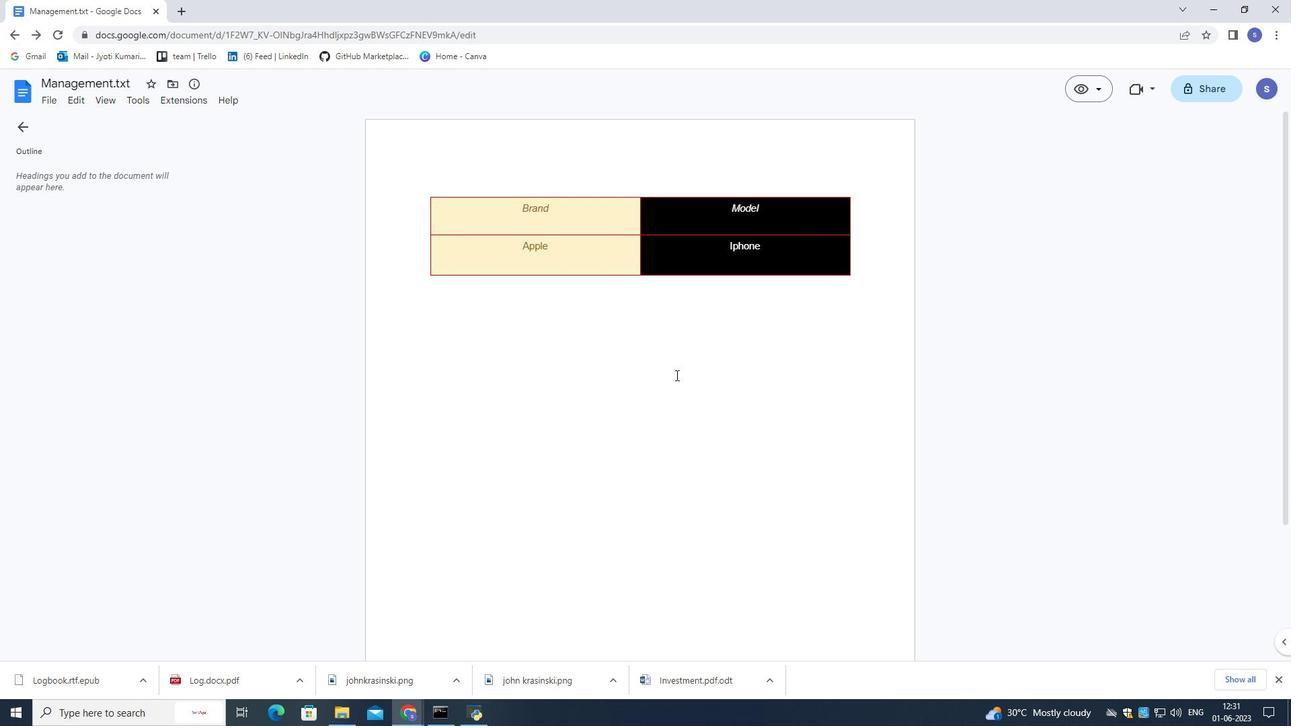 
Action: Mouse scrolled (675, 374) with delta (0, 0)
Screenshot: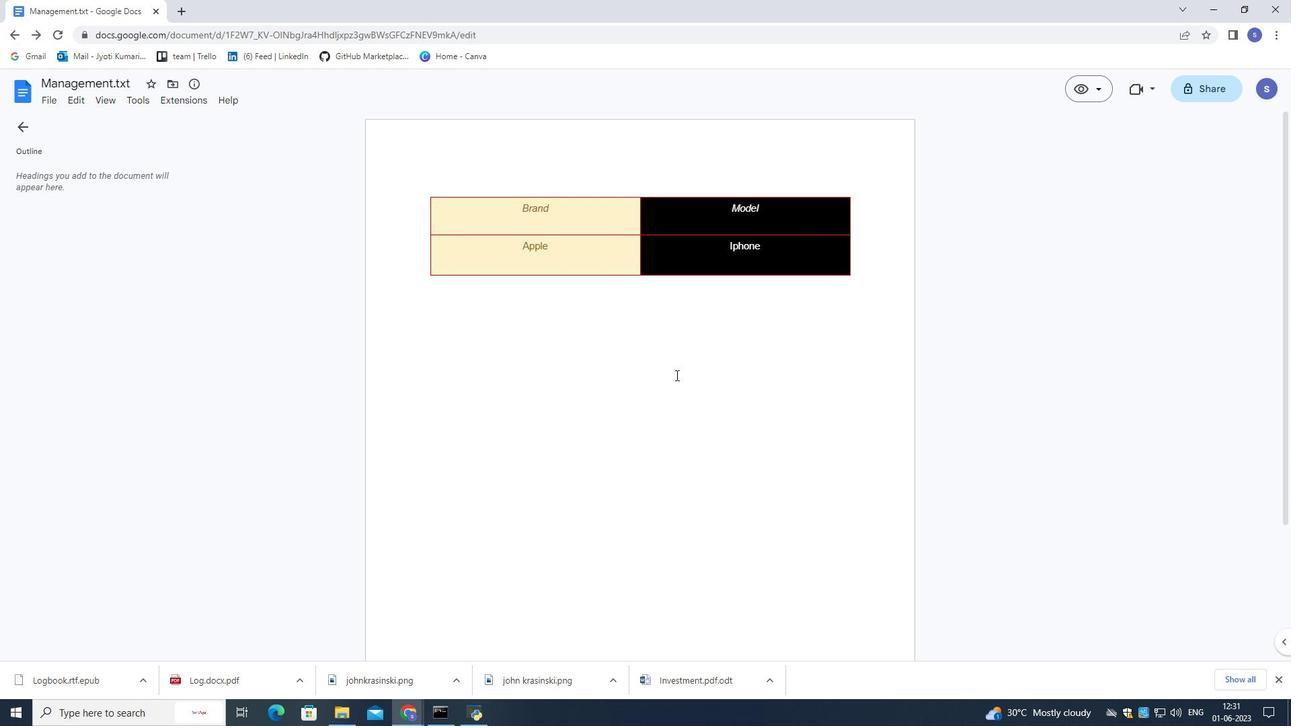 
Action: Mouse scrolled (675, 375) with delta (0, 0)
Screenshot: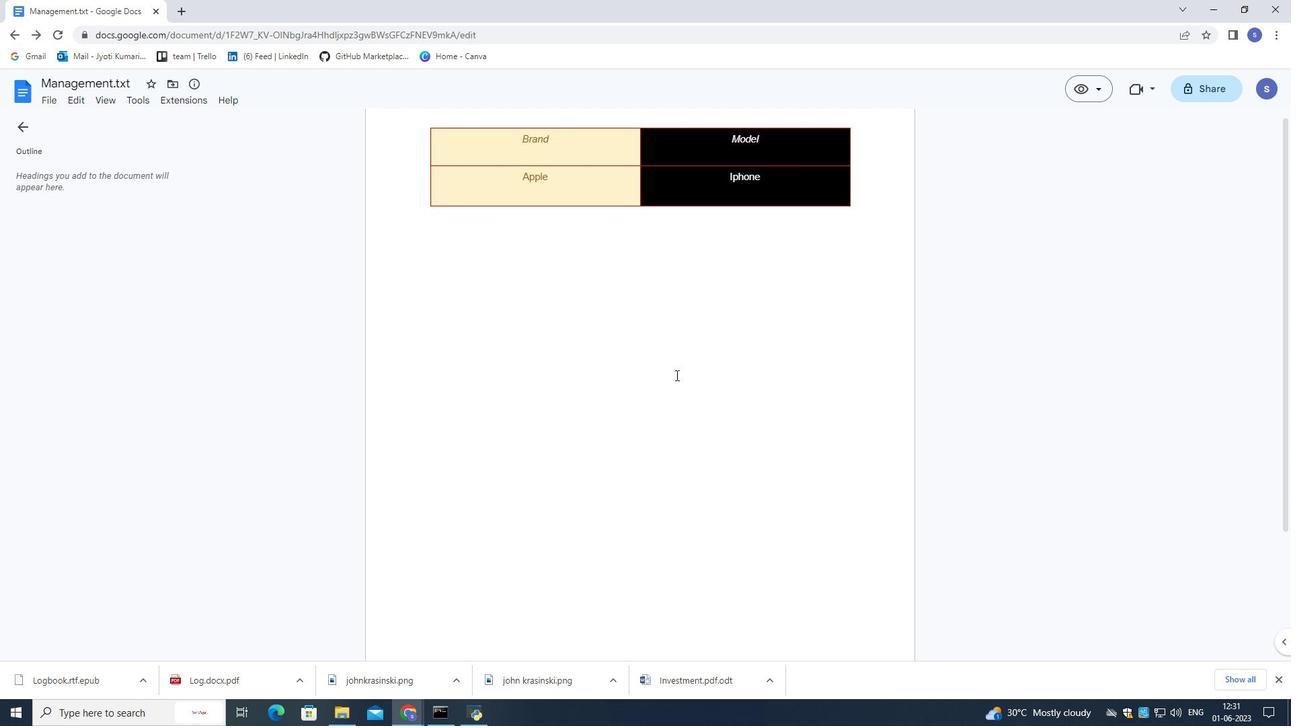 
Action: Mouse scrolled (675, 375) with delta (0, 0)
Screenshot: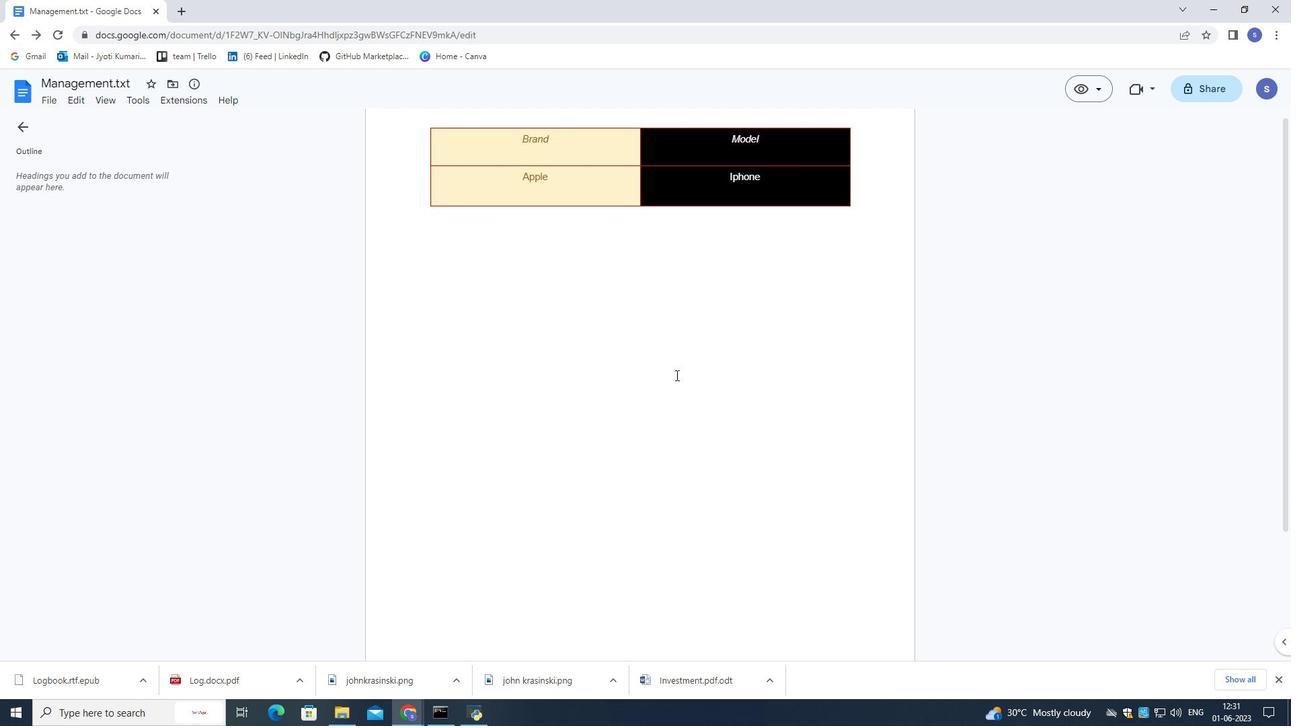 
Action: Mouse scrolled (675, 375) with delta (0, 0)
Screenshot: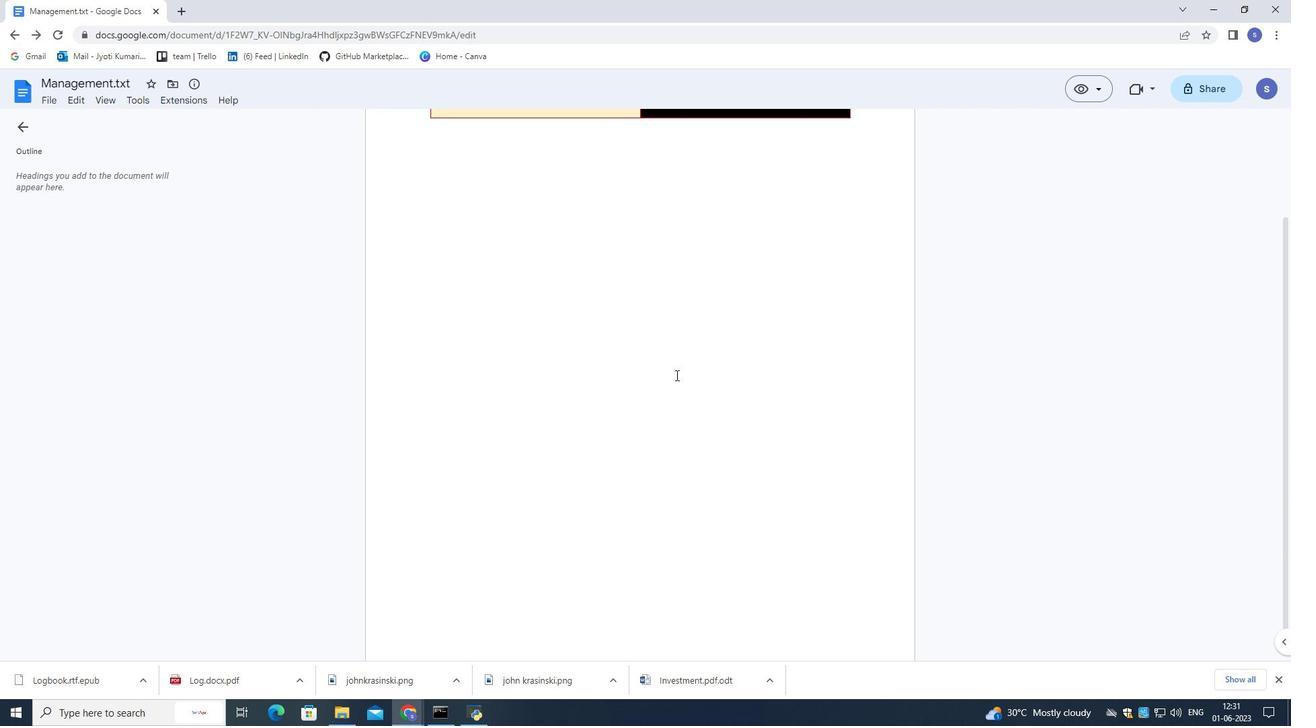 
Action: Mouse scrolled (675, 375) with delta (0, 0)
Screenshot: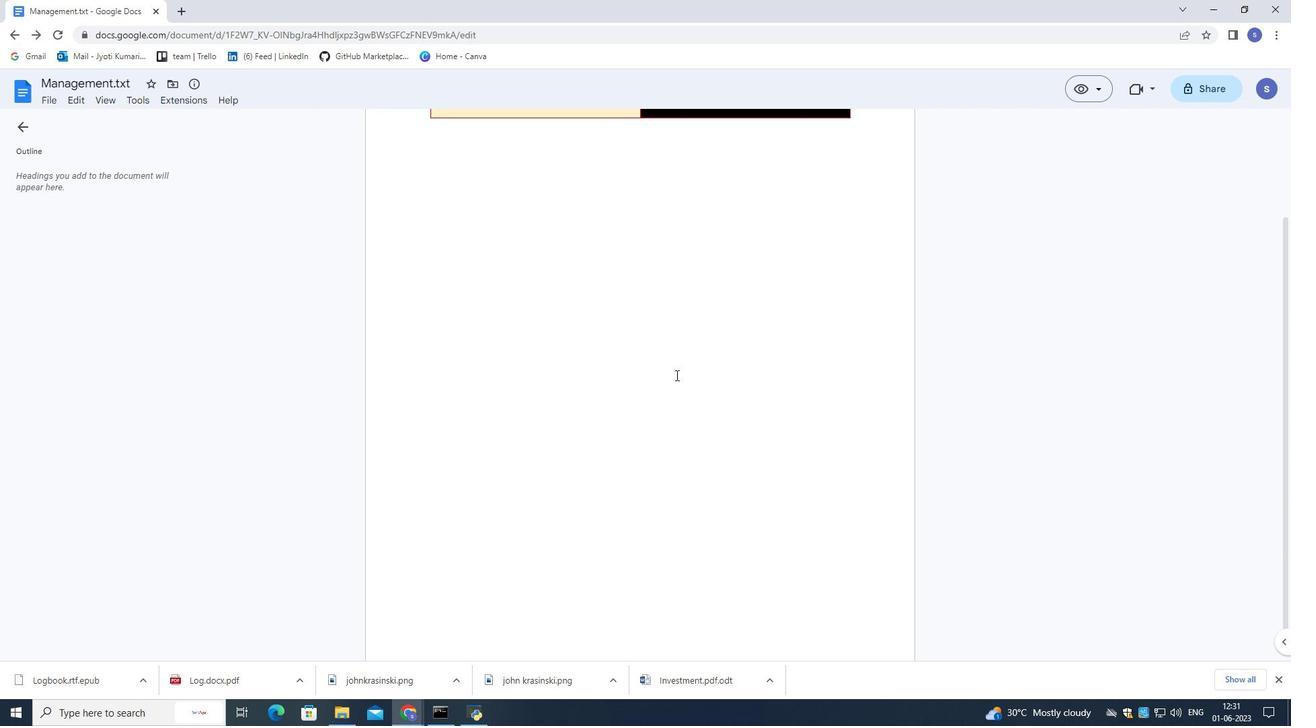 
Action: Mouse scrolled (675, 375) with delta (0, 0)
Screenshot: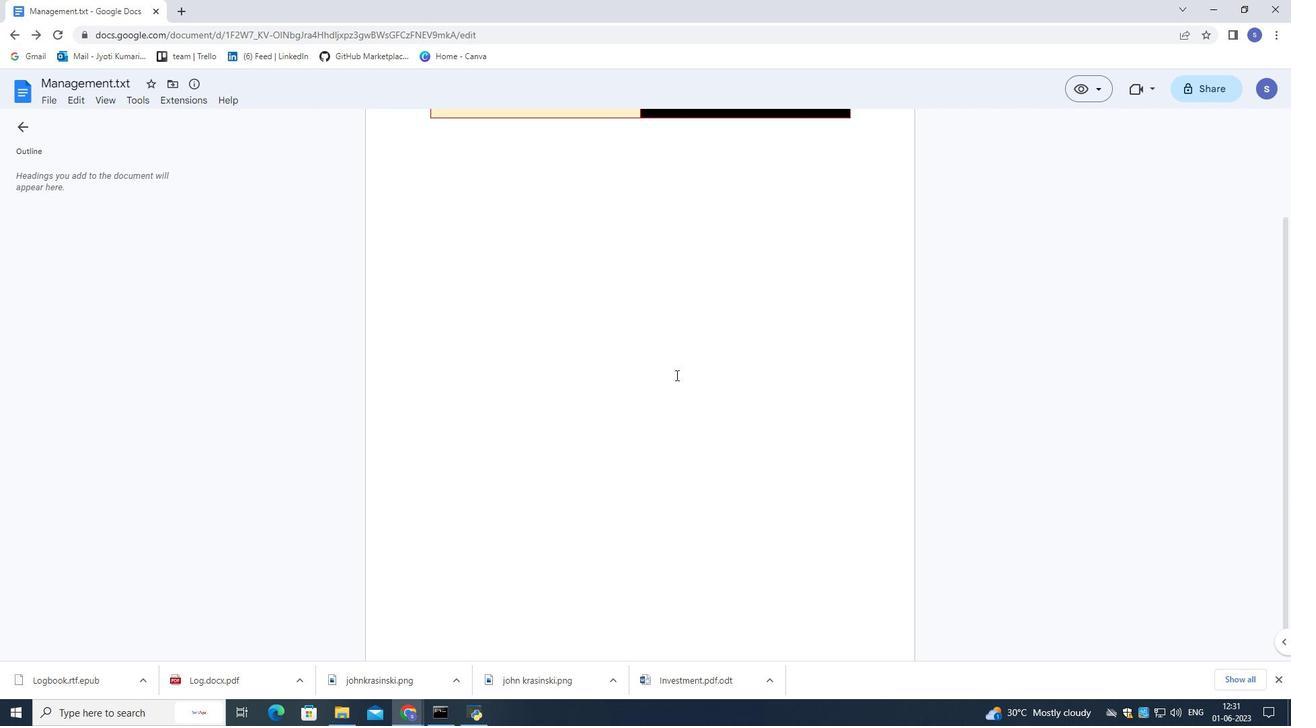 
Action: Mouse scrolled (675, 375) with delta (0, 0)
Screenshot: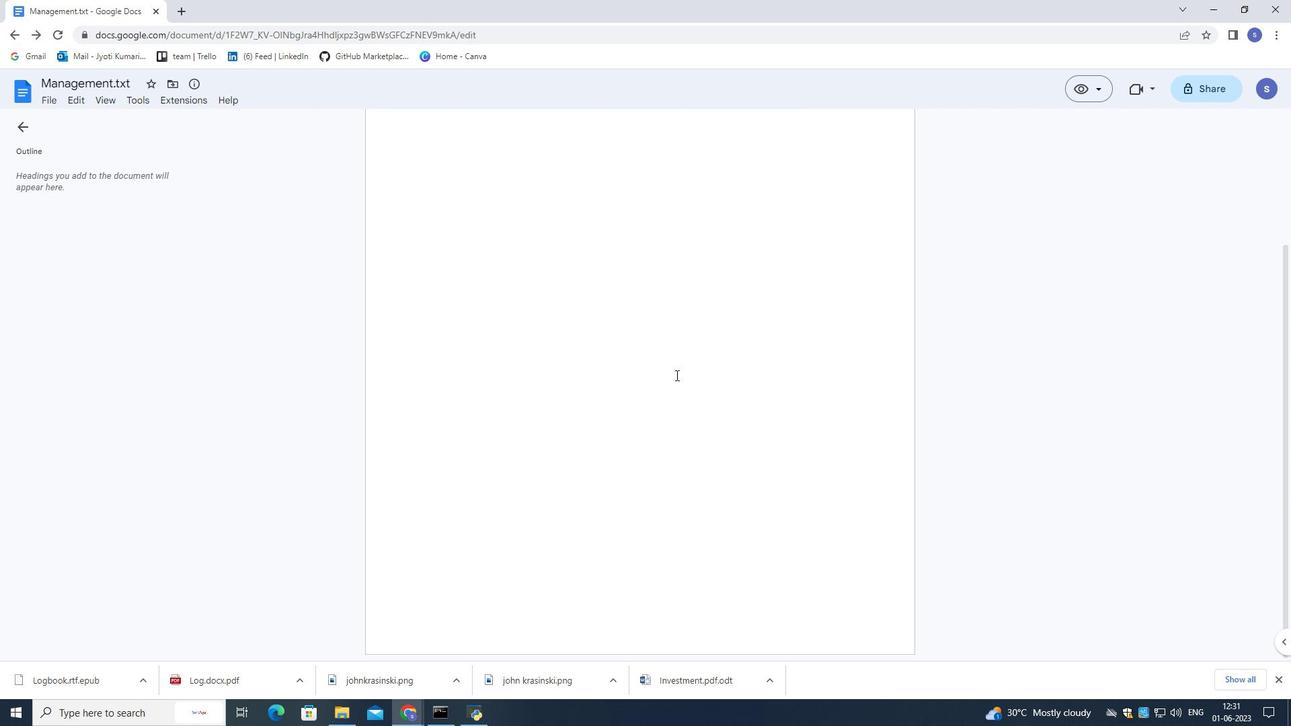 
Action: Mouse scrolled (675, 375) with delta (0, 0)
Screenshot: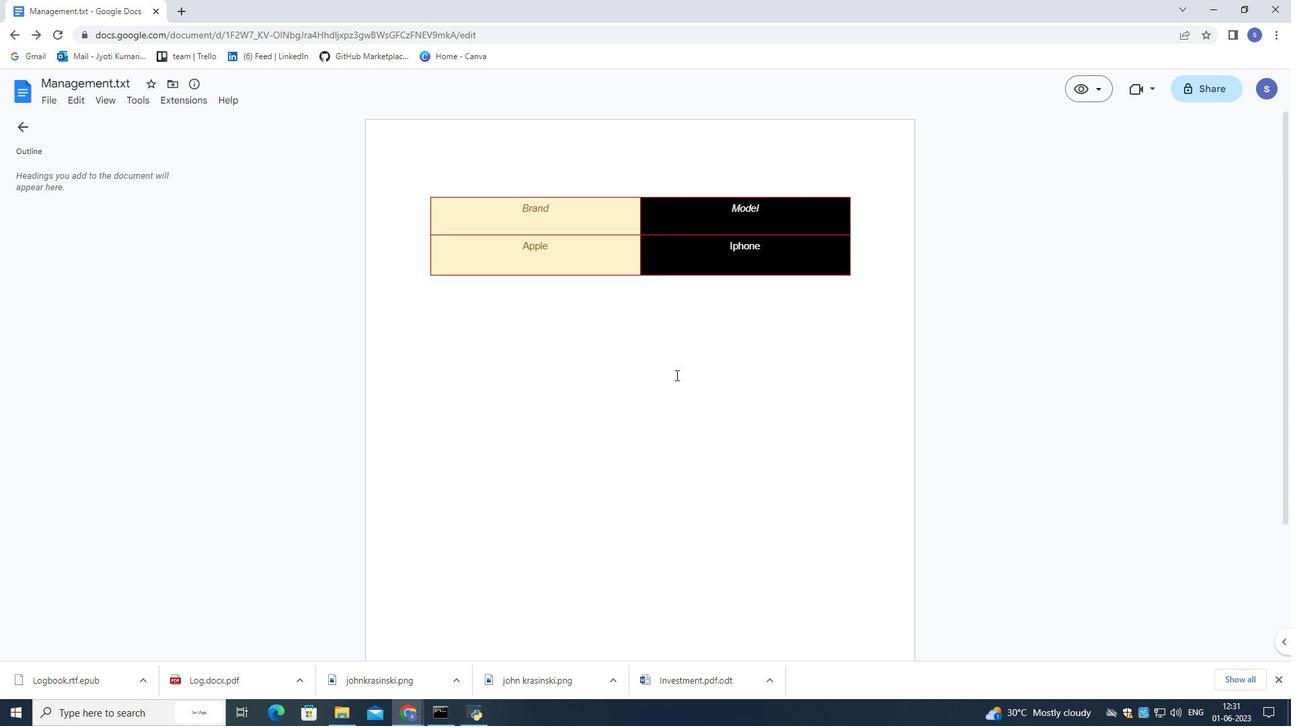 
Action: Mouse scrolled (675, 375) with delta (0, 0)
Screenshot: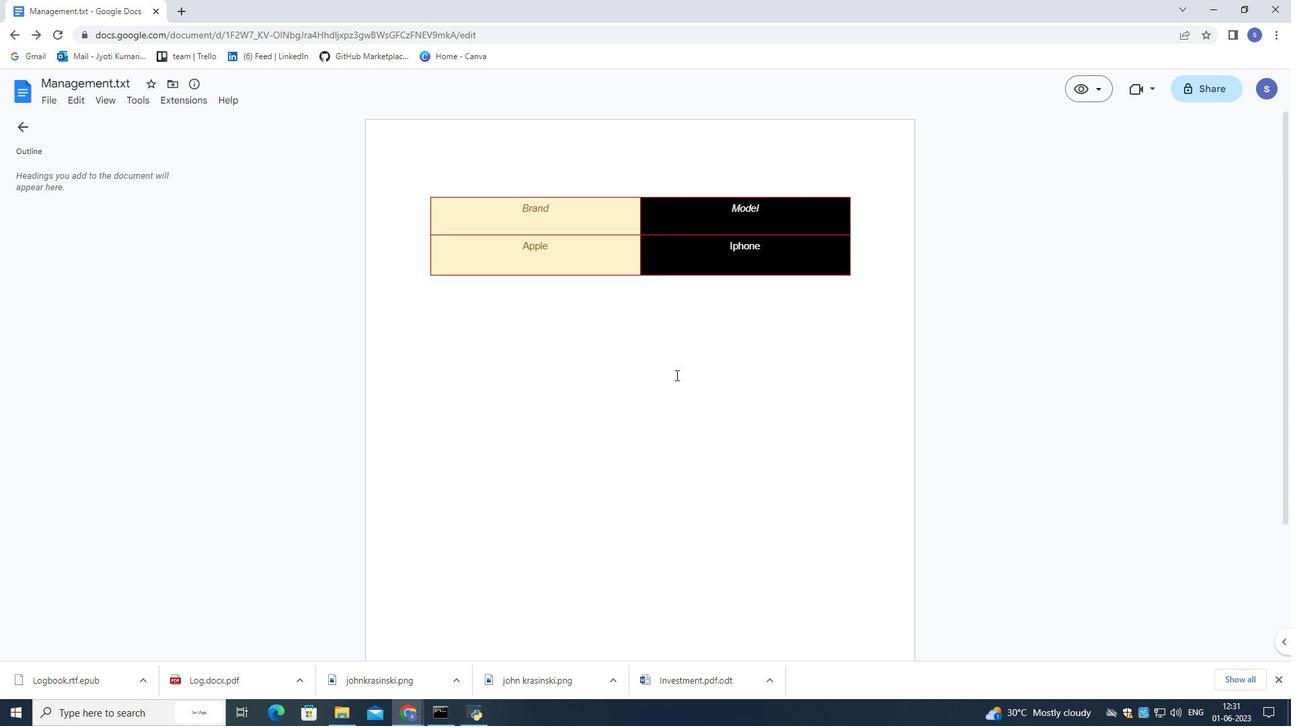 
Action: Mouse scrolled (675, 375) with delta (0, 0)
Screenshot: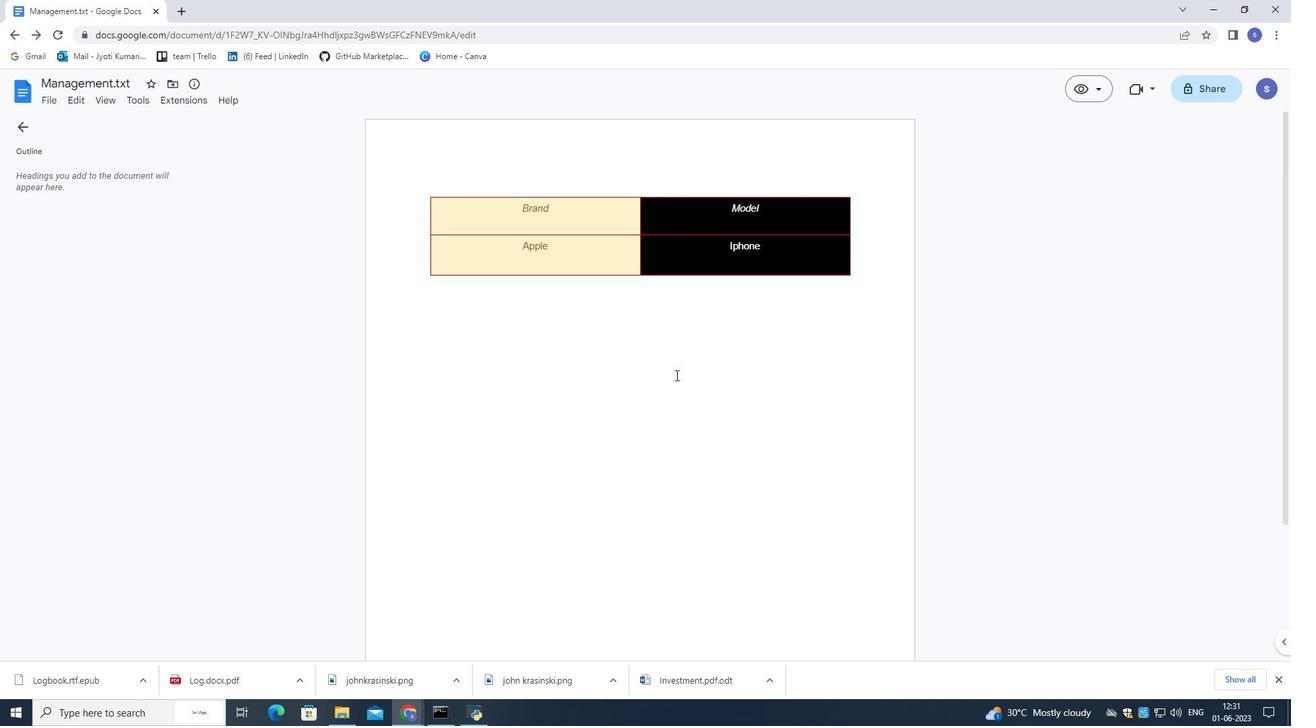 
Action: Mouse scrolled (675, 375) with delta (0, 0)
Screenshot: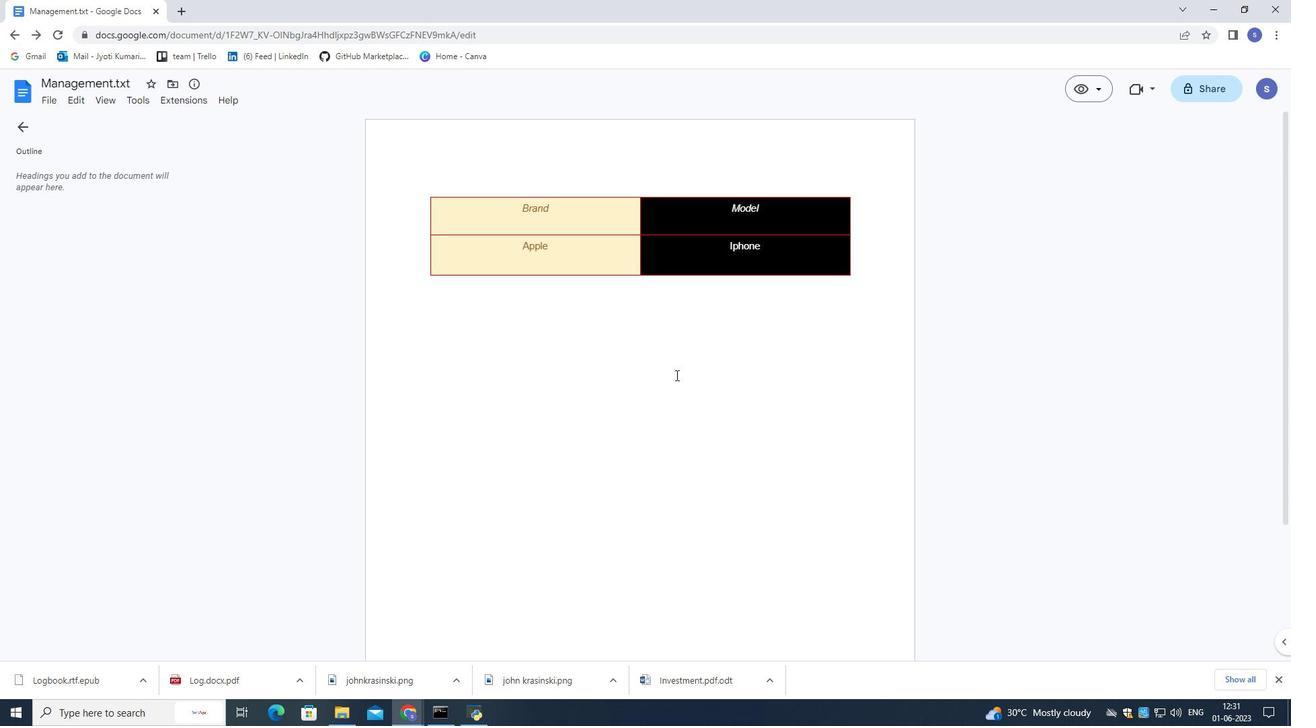 
